 Task: Help me to understand experience management.
Action: Mouse moved to (1183, 88)
Screenshot: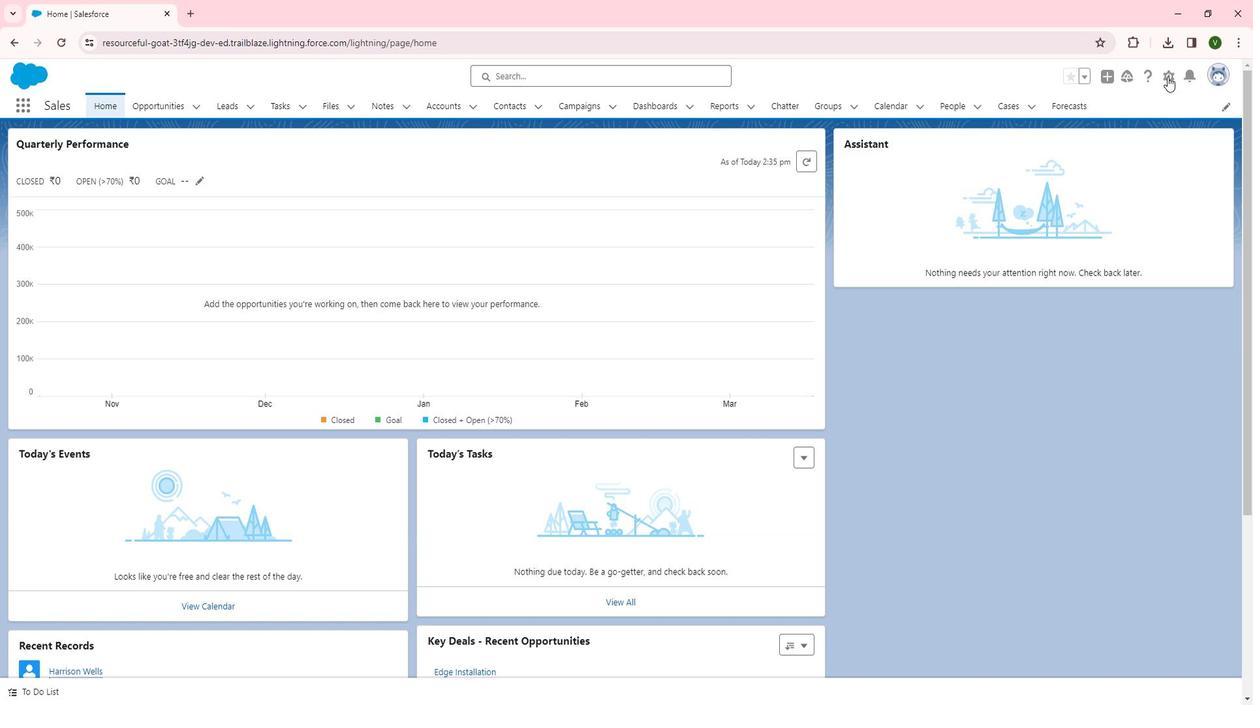 
Action: Mouse pressed left at (1183, 88)
Screenshot: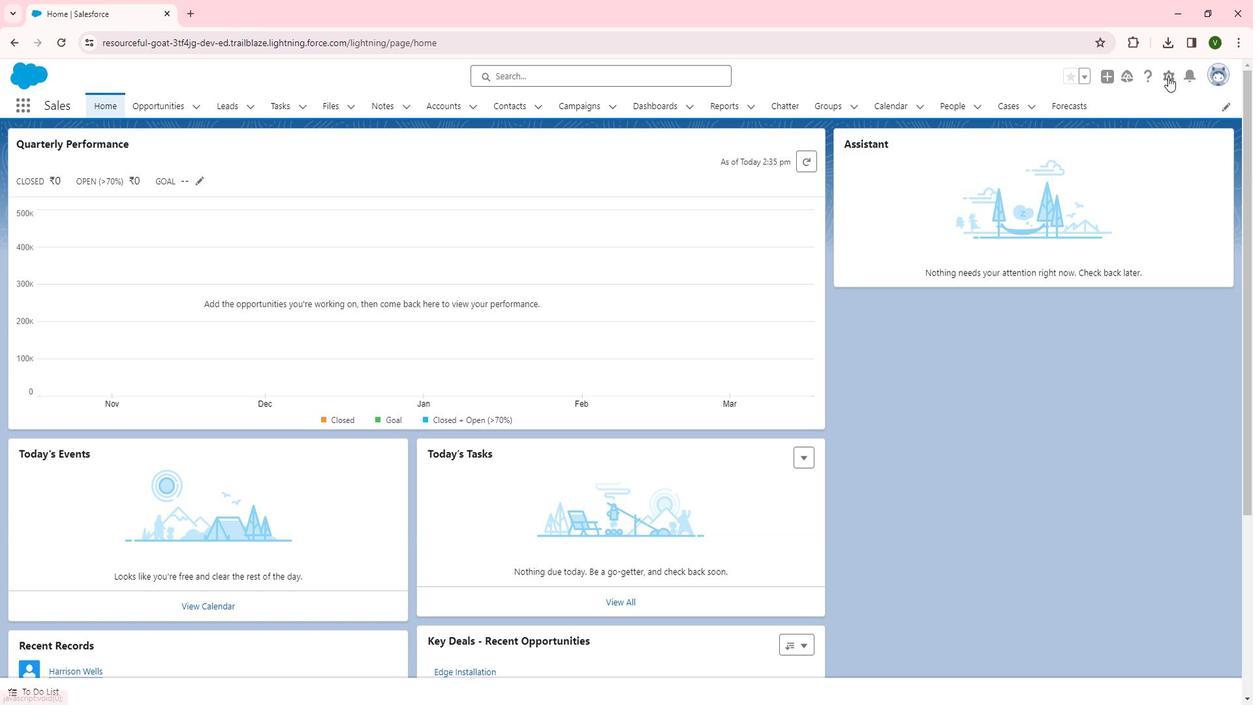 
Action: Mouse moved to (1150, 122)
Screenshot: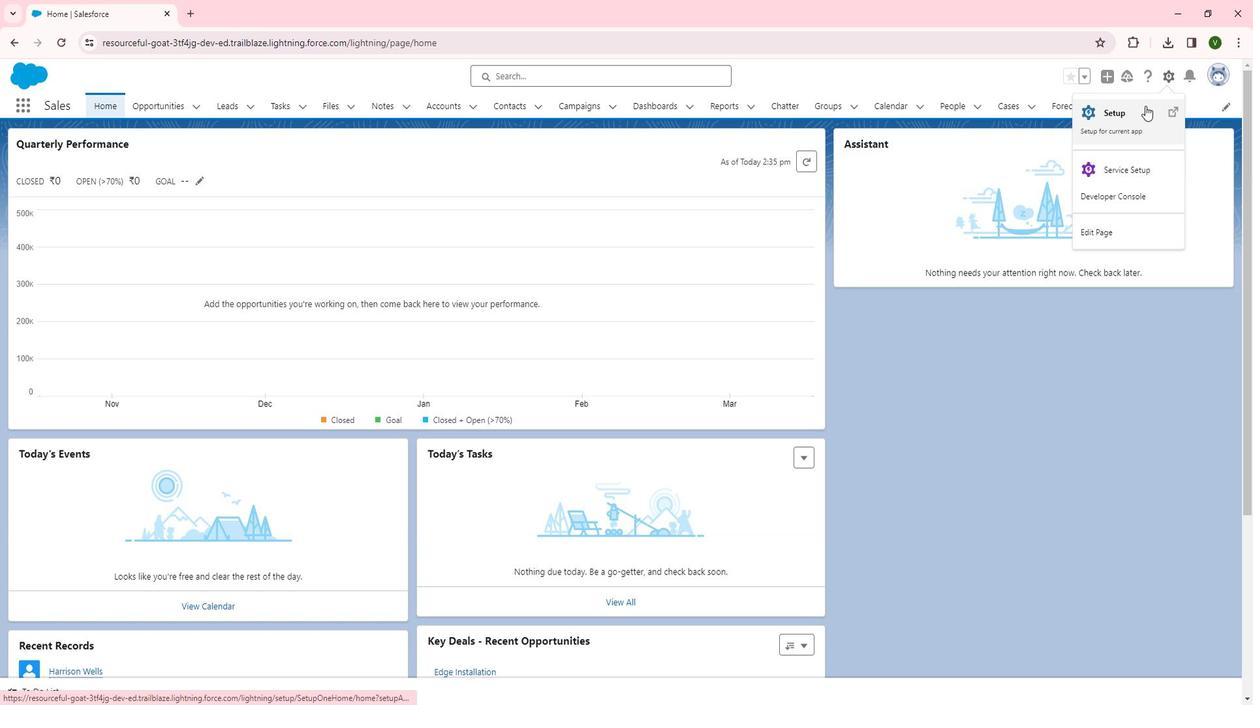 
Action: Mouse pressed left at (1150, 122)
Screenshot: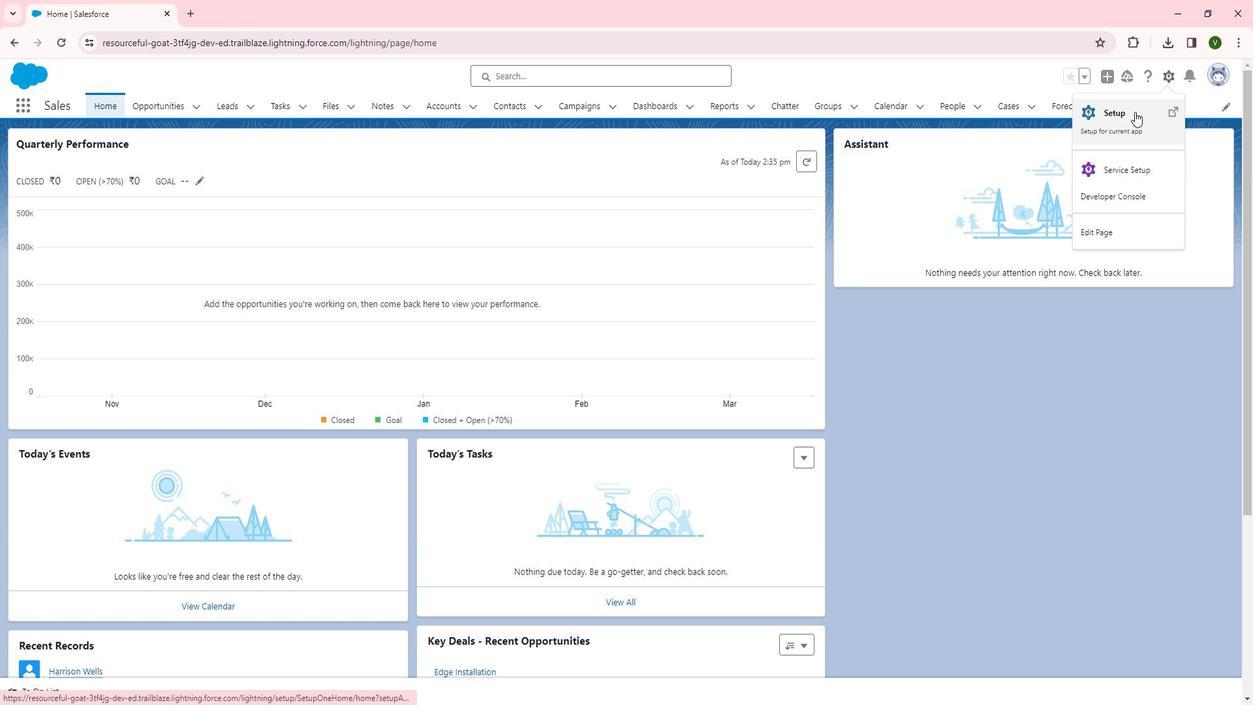 
Action: Mouse moved to (186, 391)
Screenshot: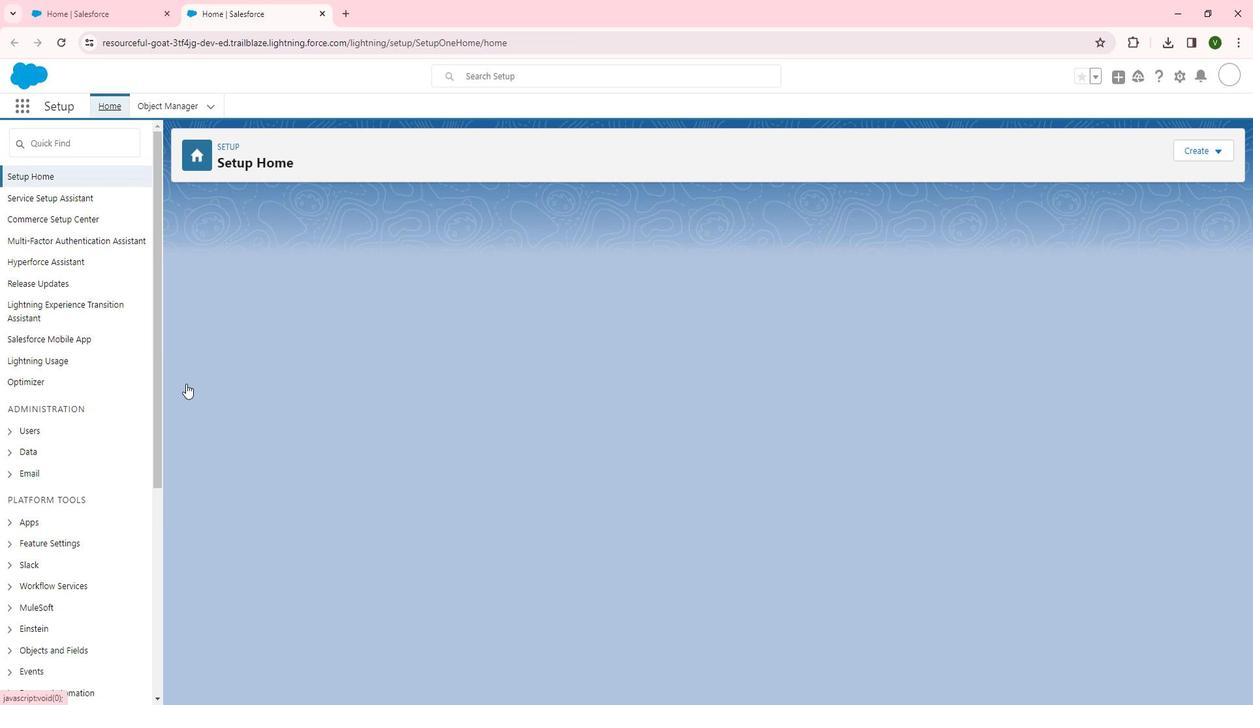
Action: Mouse scrolled (186, 391) with delta (0, 0)
Screenshot: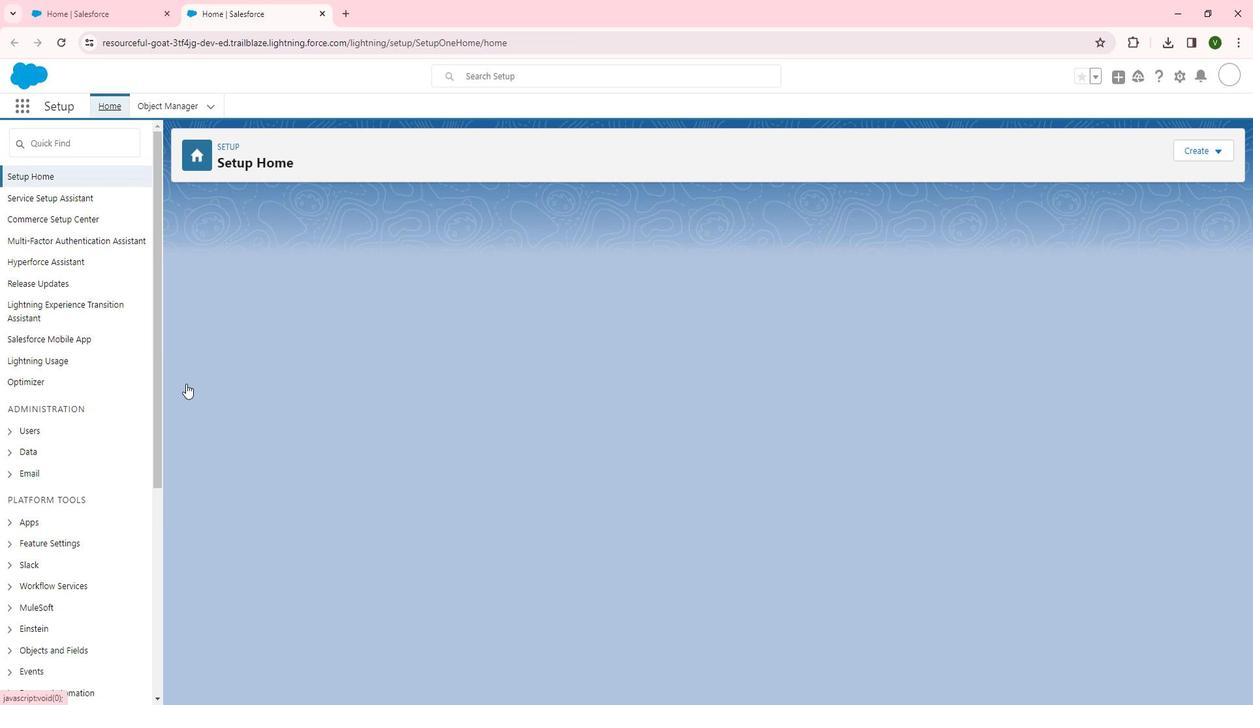 
Action: Mouse moved to (180, 395)
Screenshot: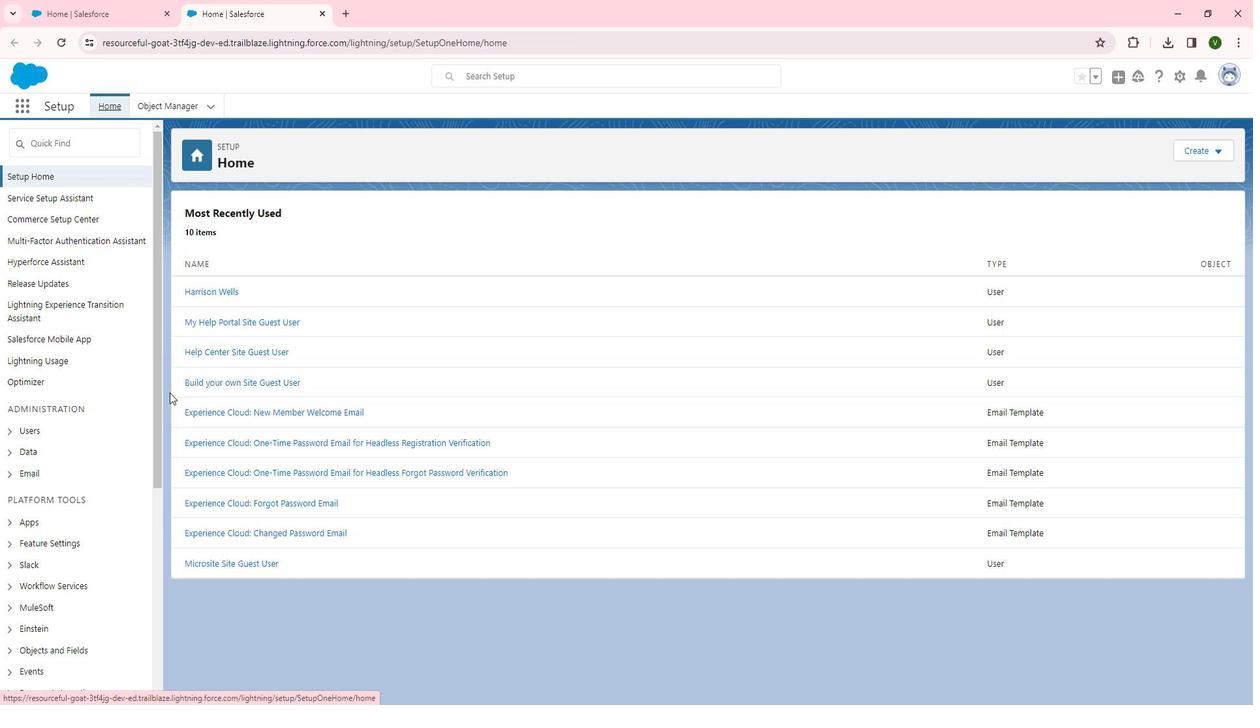 
Action: Mouse scrolled (180, 394) with delta (0, 0)
Screenshot: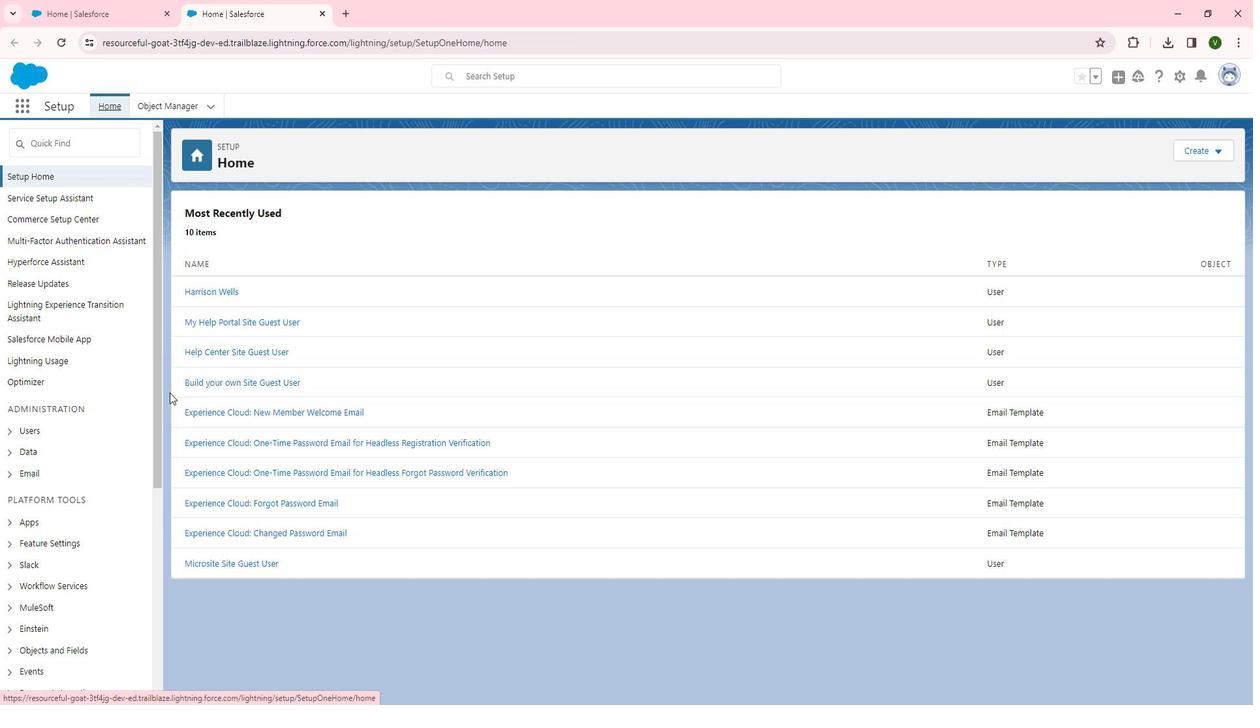 
Action: Mouse moved to (176, 397)
Screenshot: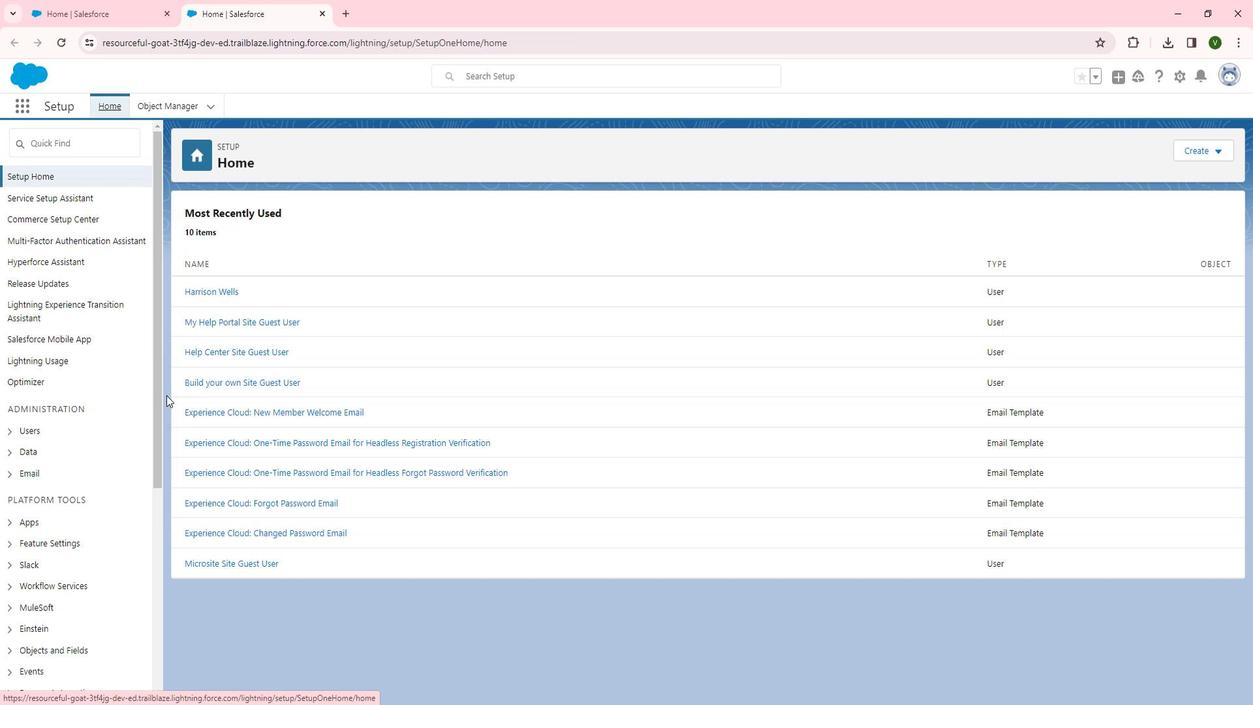 
Action: Mouse scrolled (176, 396) with delta (0, 0)
Screenshot: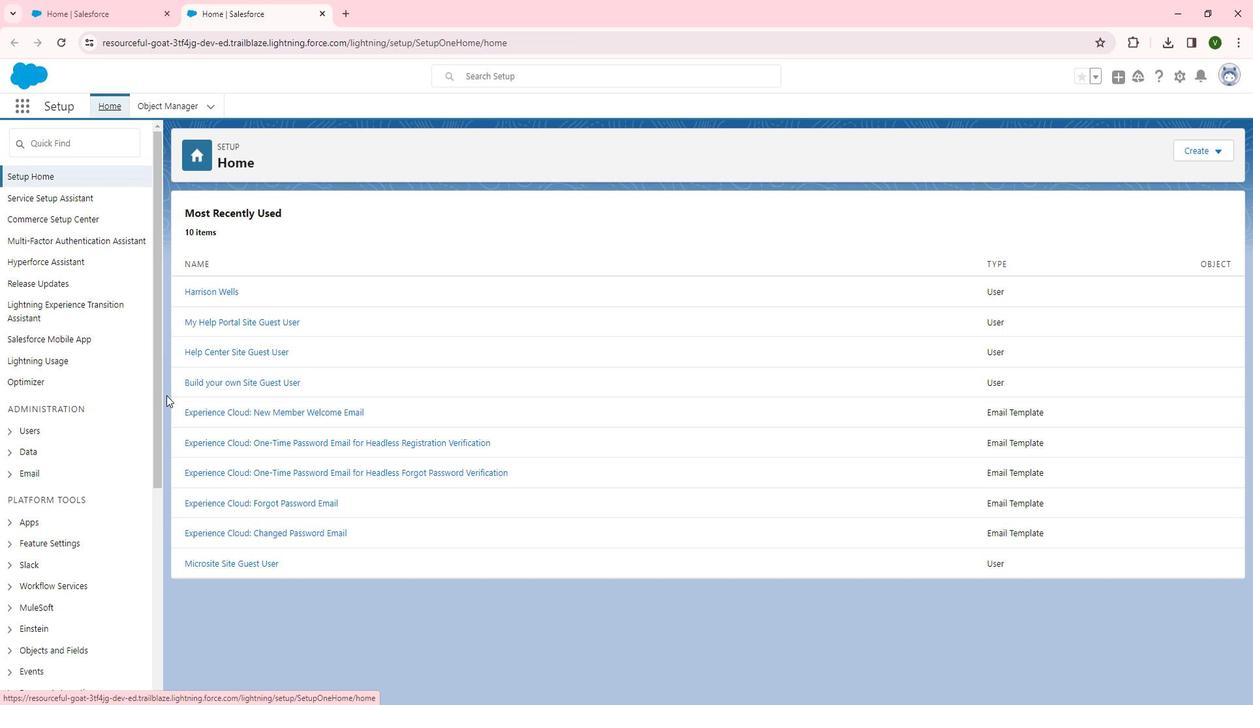 
Action: Mouse moved to (102, 439)
Screenshot: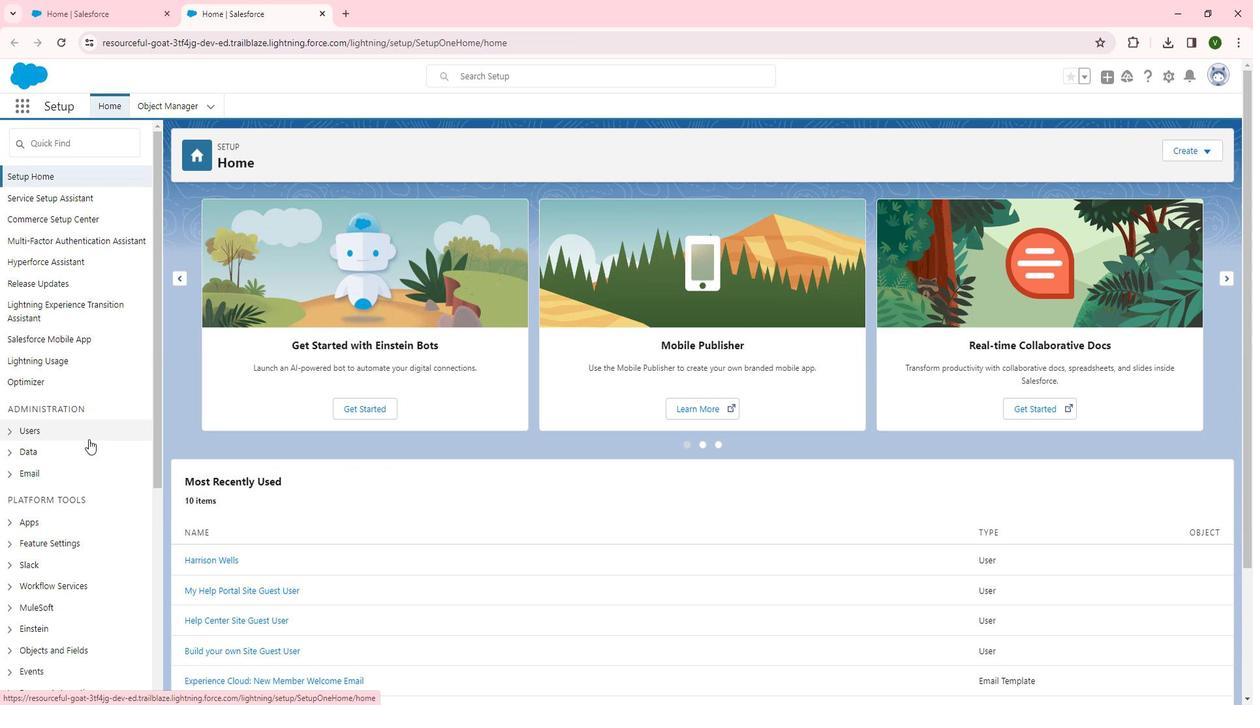 
Action: Mouse scrolled (102, 438) with delta (0, 0)
Screenshot: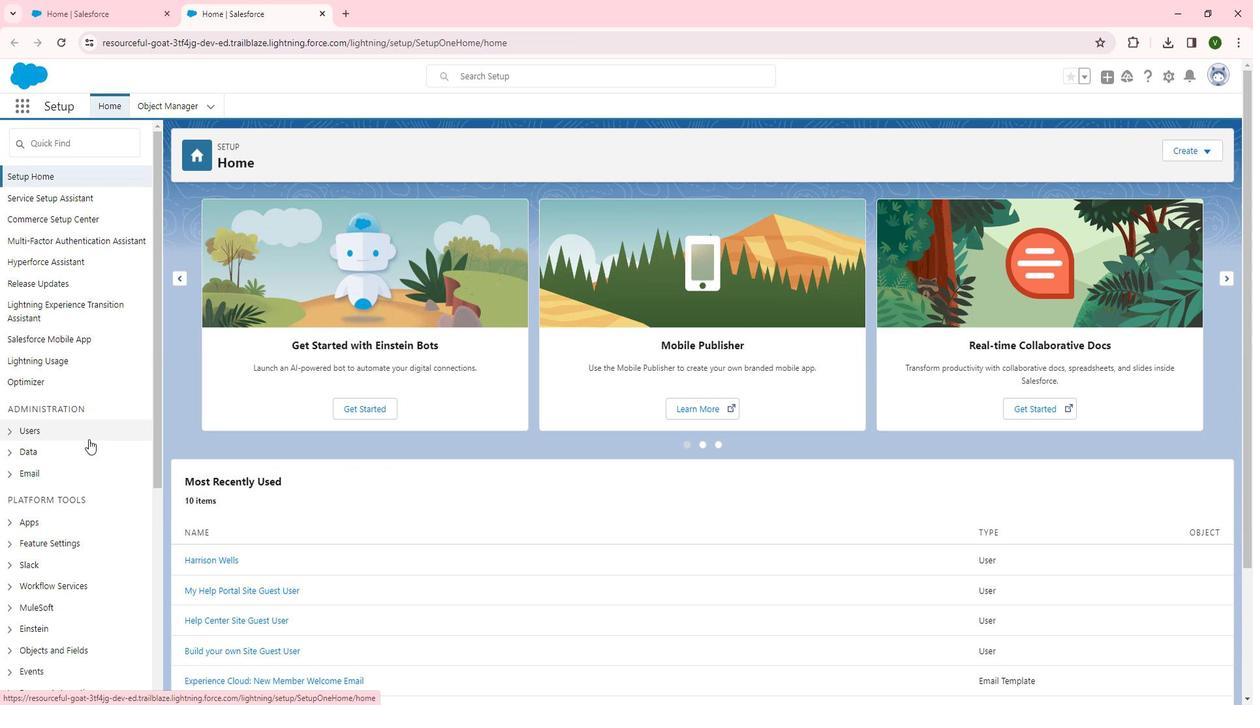 
Action: Mouse scrolled (102, 438) with delta (0, 0)
Screenshot: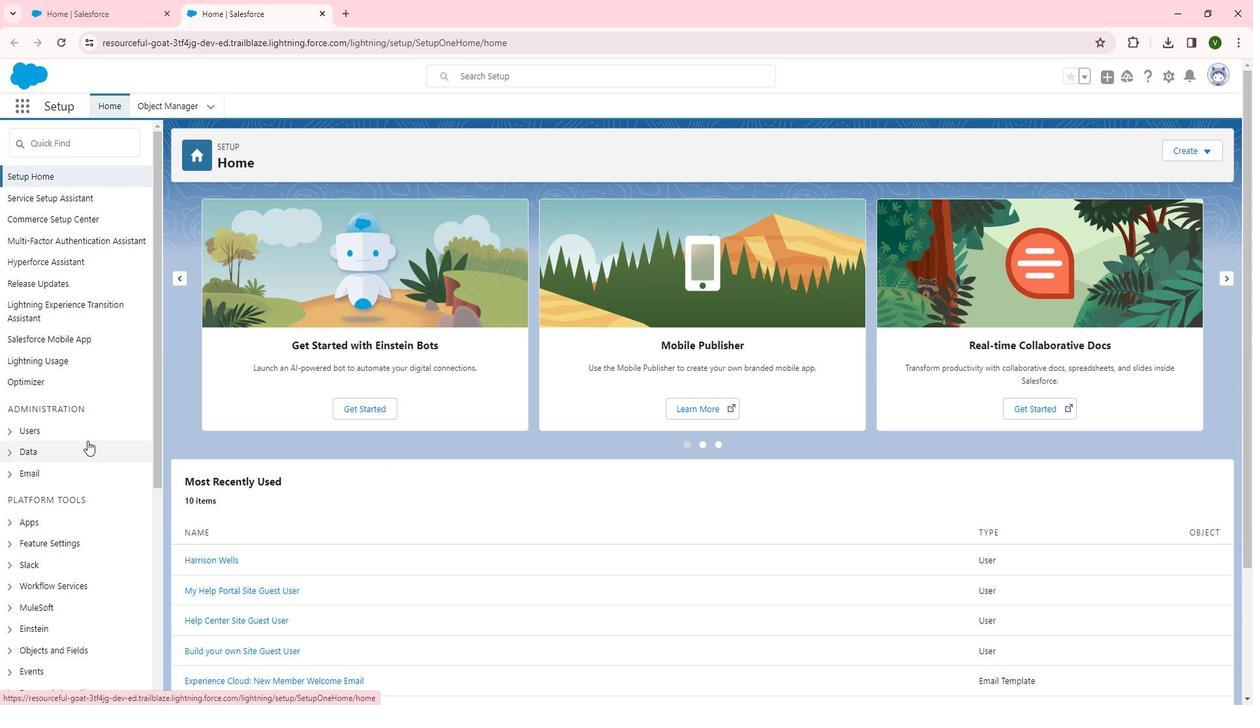 
Action: Mouse moved to (102, 439)
Screenshot: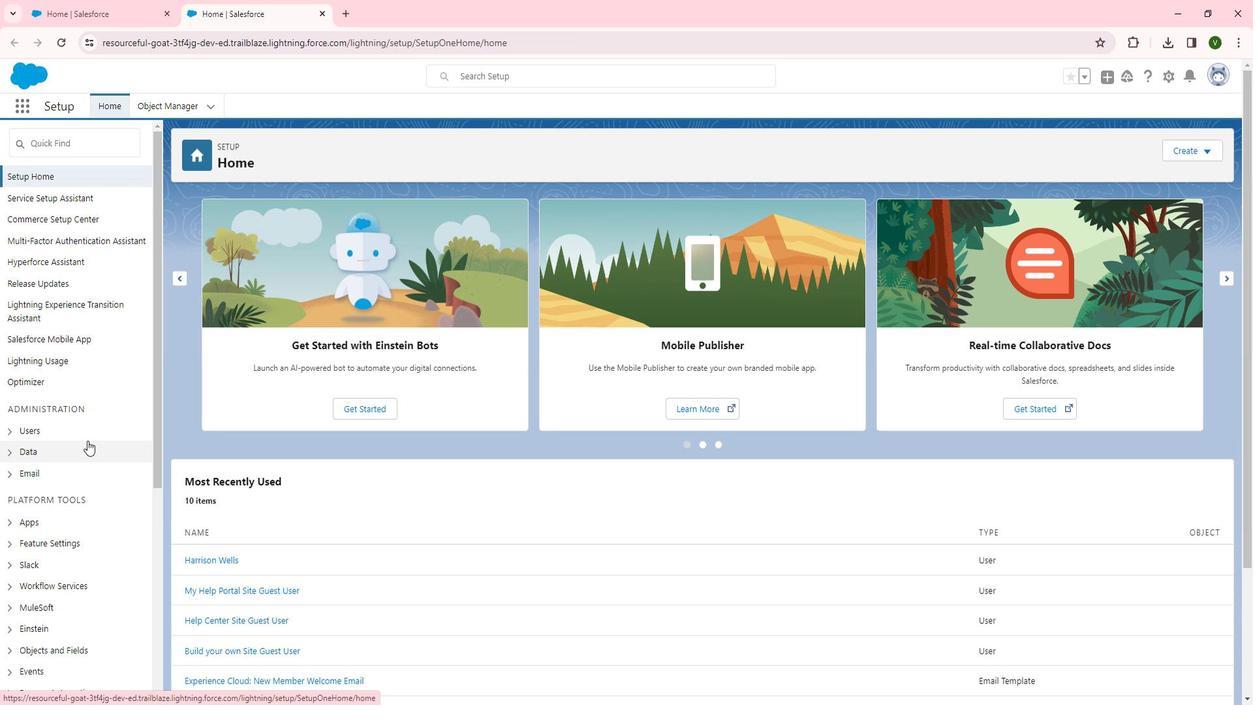 
Action: Mouse scrolled (102, 439) with delta (0, 0)
Screenshot: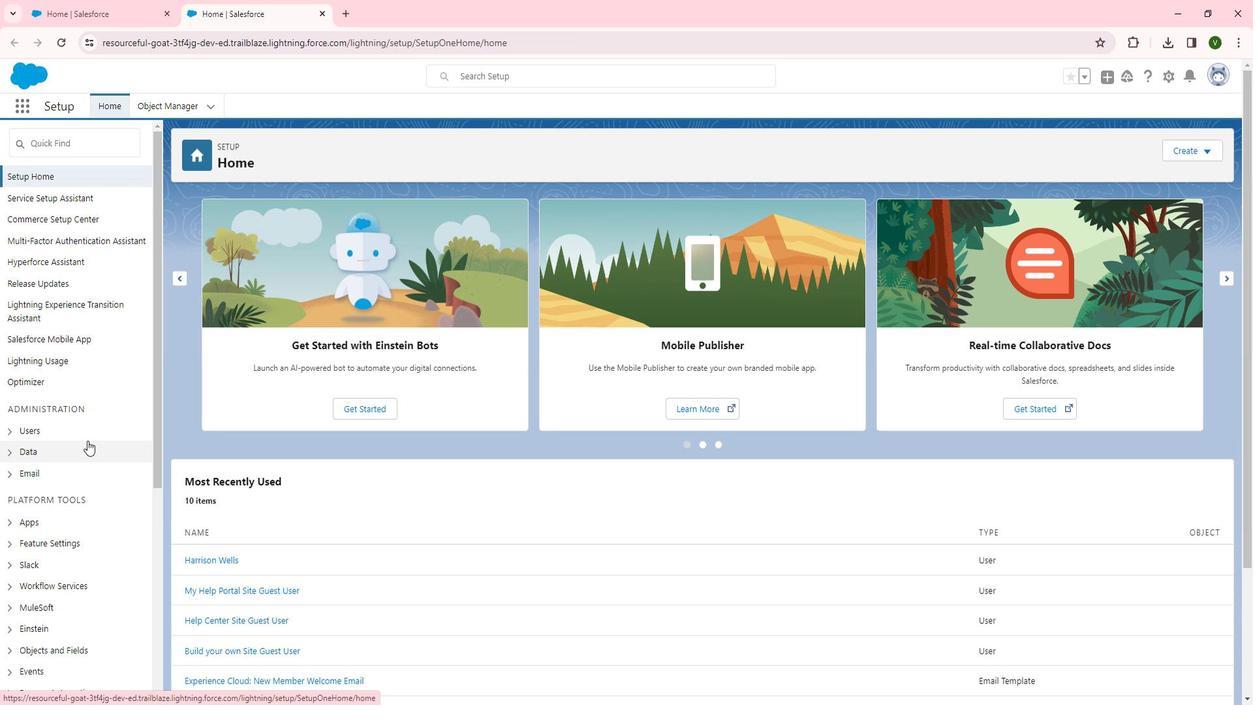 
Action: Mouse moved to (66, 344)
Screenshot: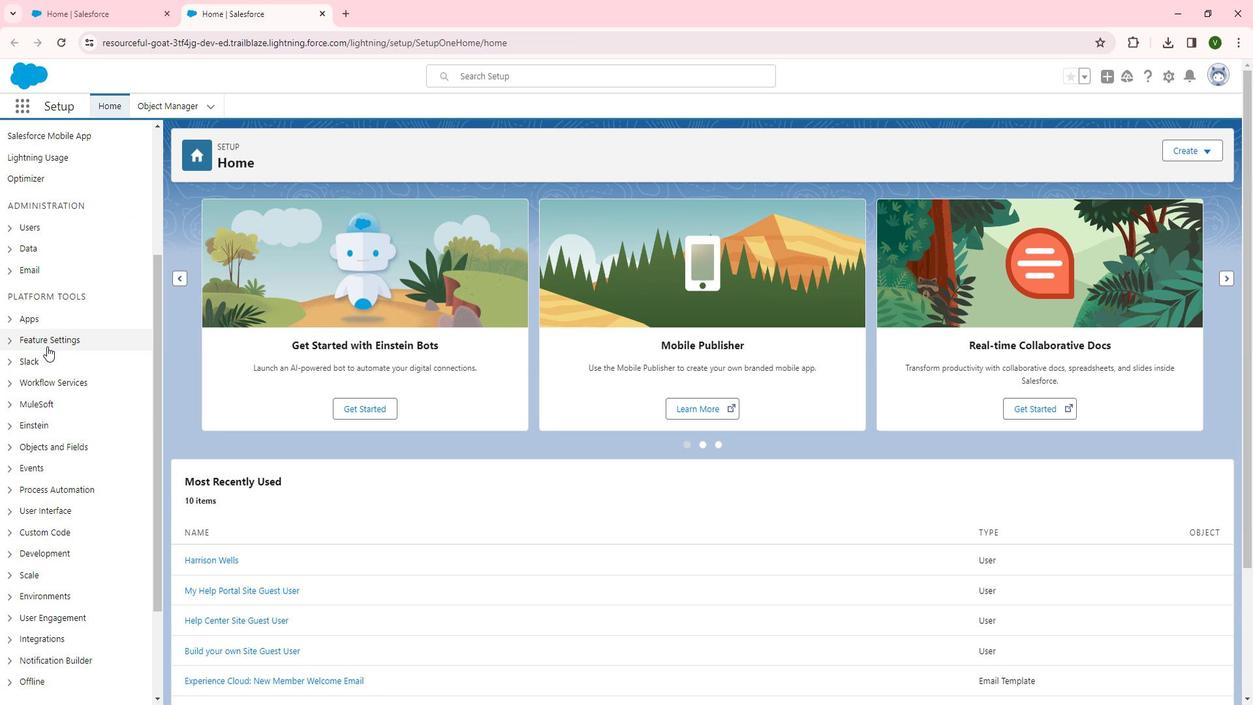 
Action: Mouse pressed left at (66, 344)
Screenshot: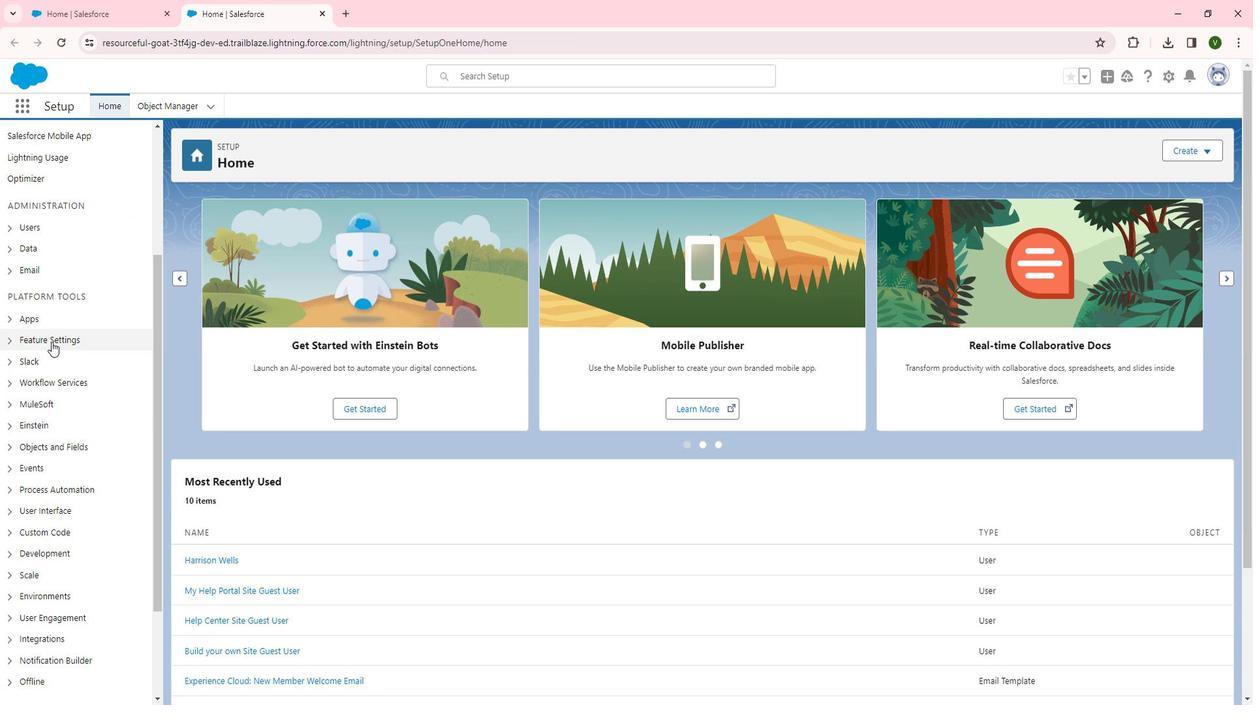 
Action: Mouse moved to (92, 449)
Screenshot: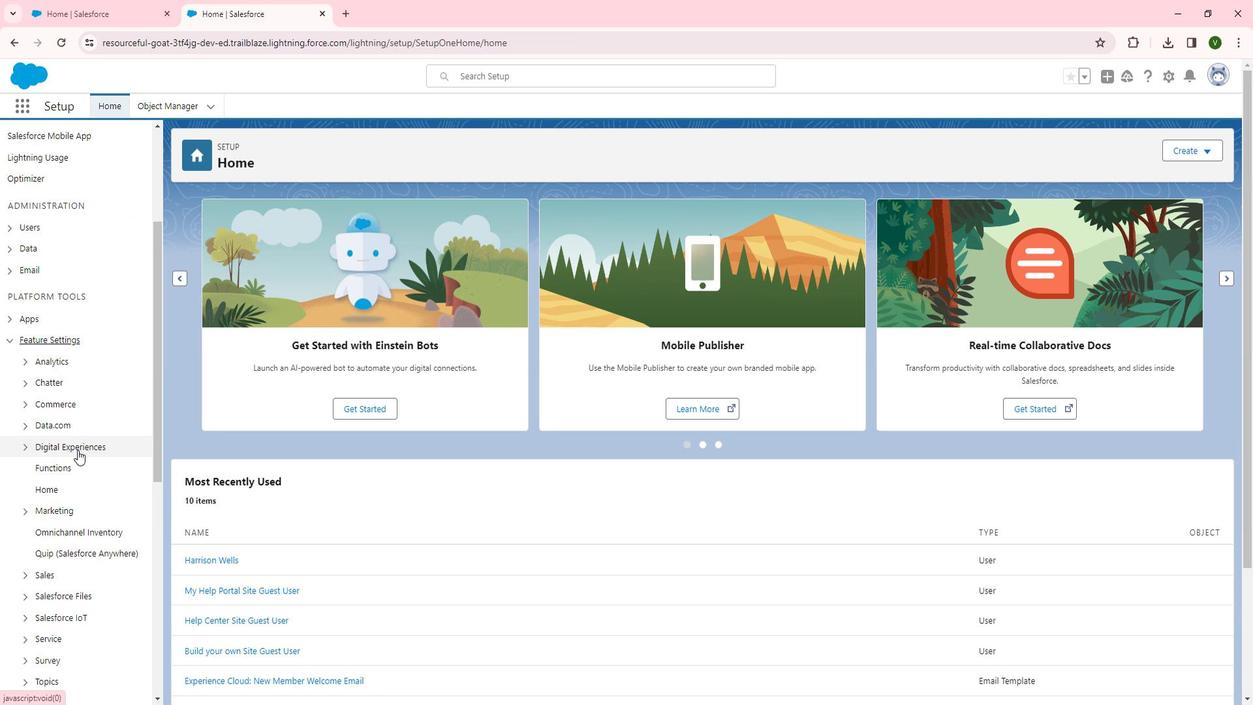 
Action: Mouse pressed left at (92, 449)
Screenshot: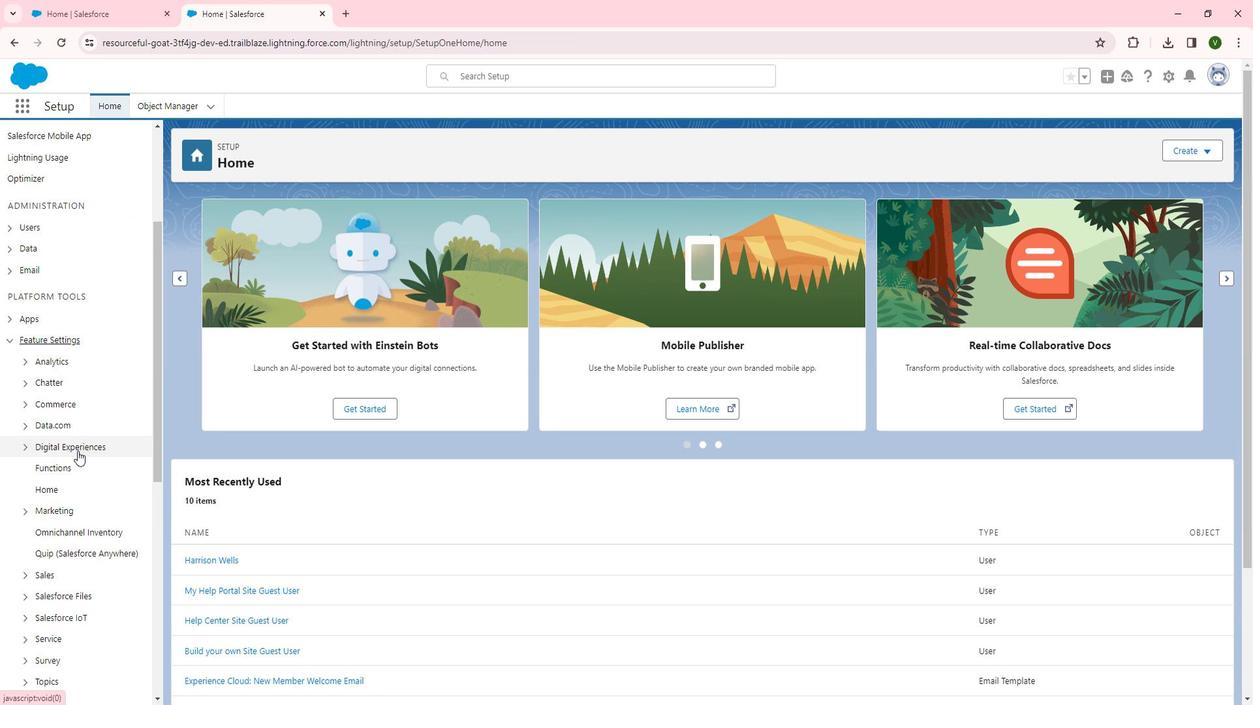 
Action: Mouse moved to (94, 449)
Screenshot: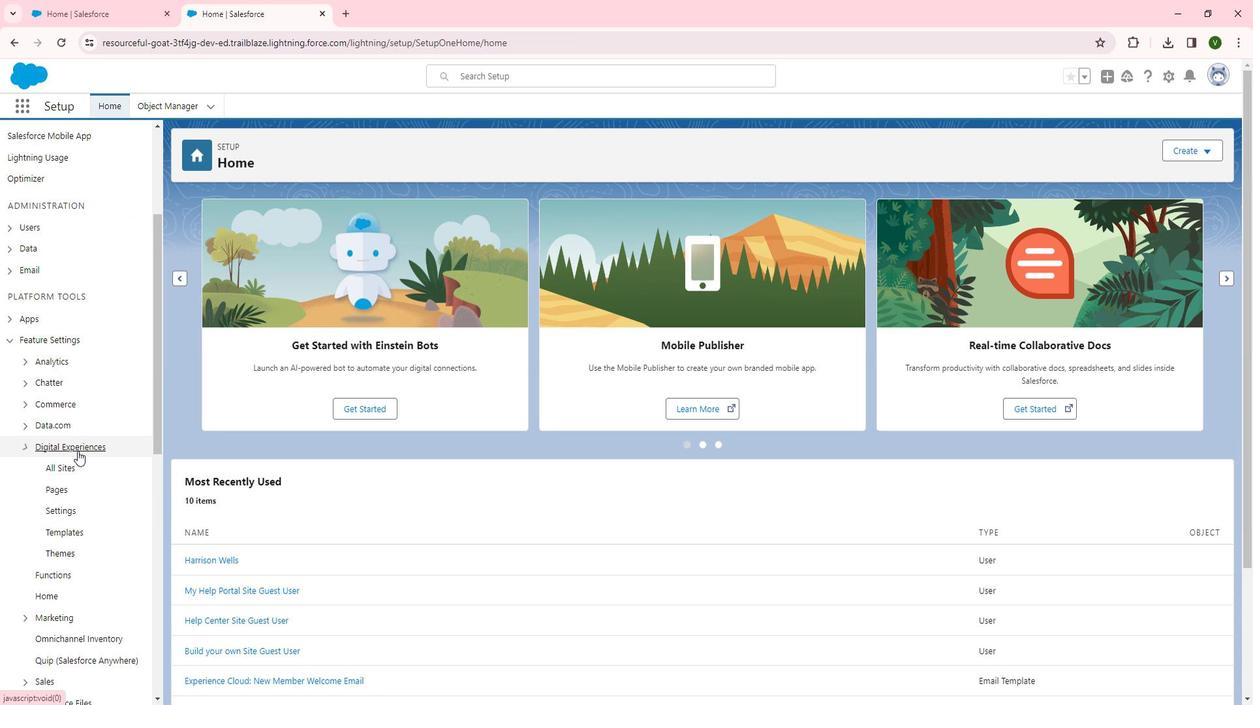 
Action: Mouse scrolled (94, 448) with delta (0, 0)
Screenshot: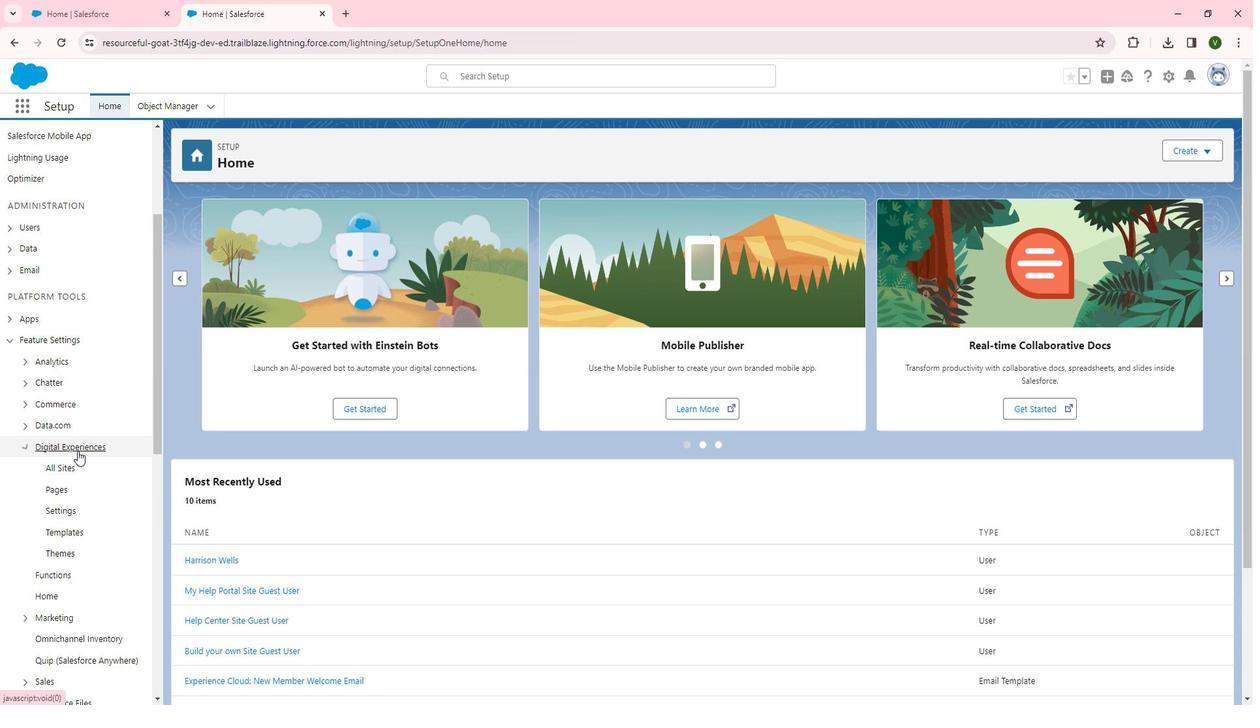 
Action: Mouse scrolled (94, 448) with delta (0, 0)
Screenshot: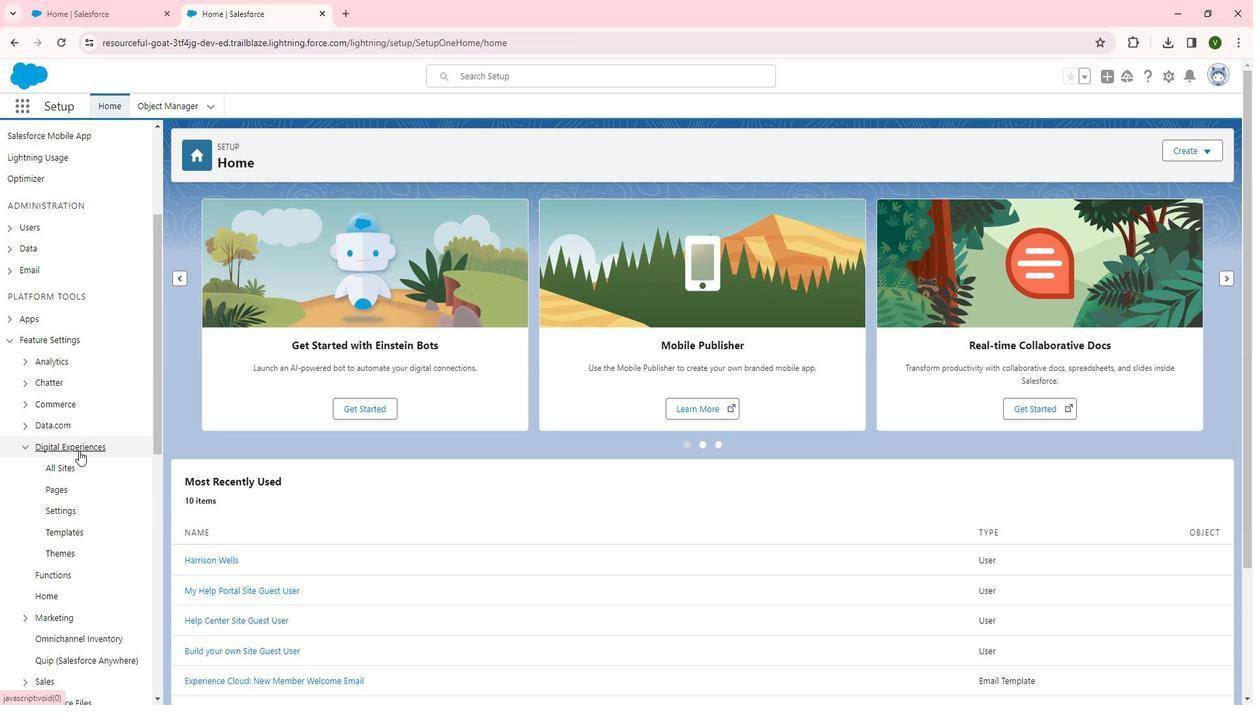 
Action: Mouse moved to (82, 332)
Screenshot: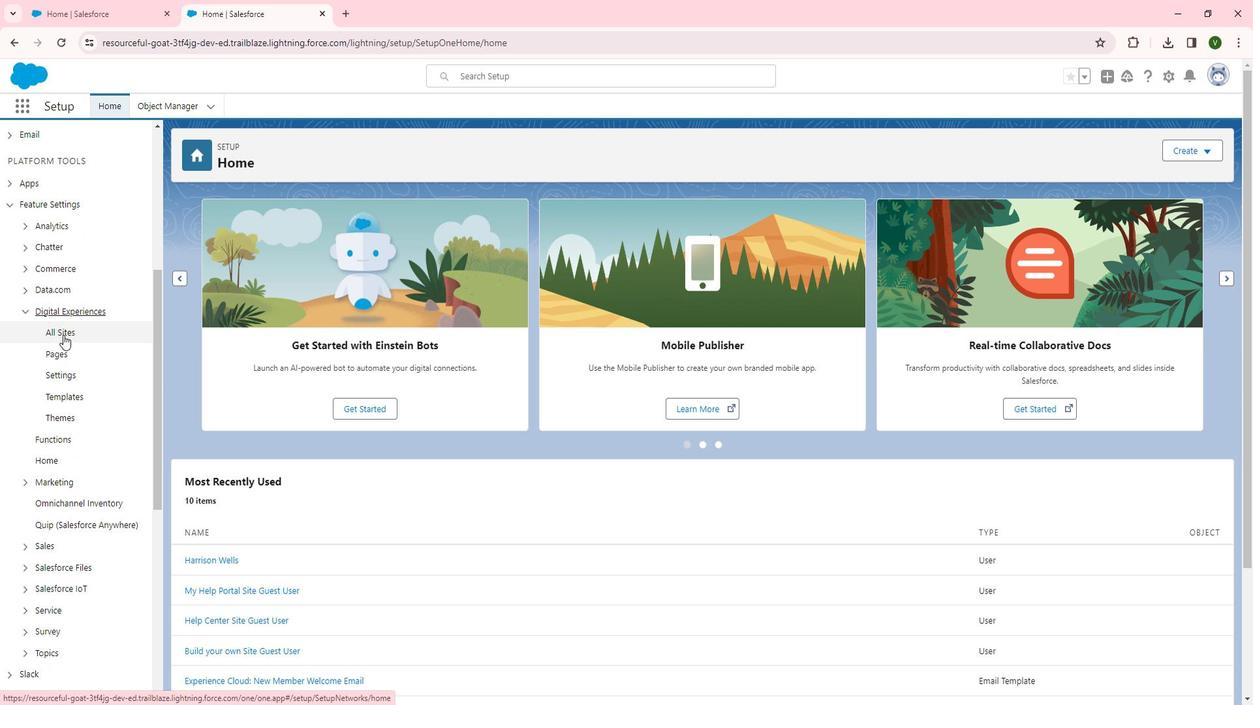 
Action: Mouse pressed left at (82, 332)
Screenshot: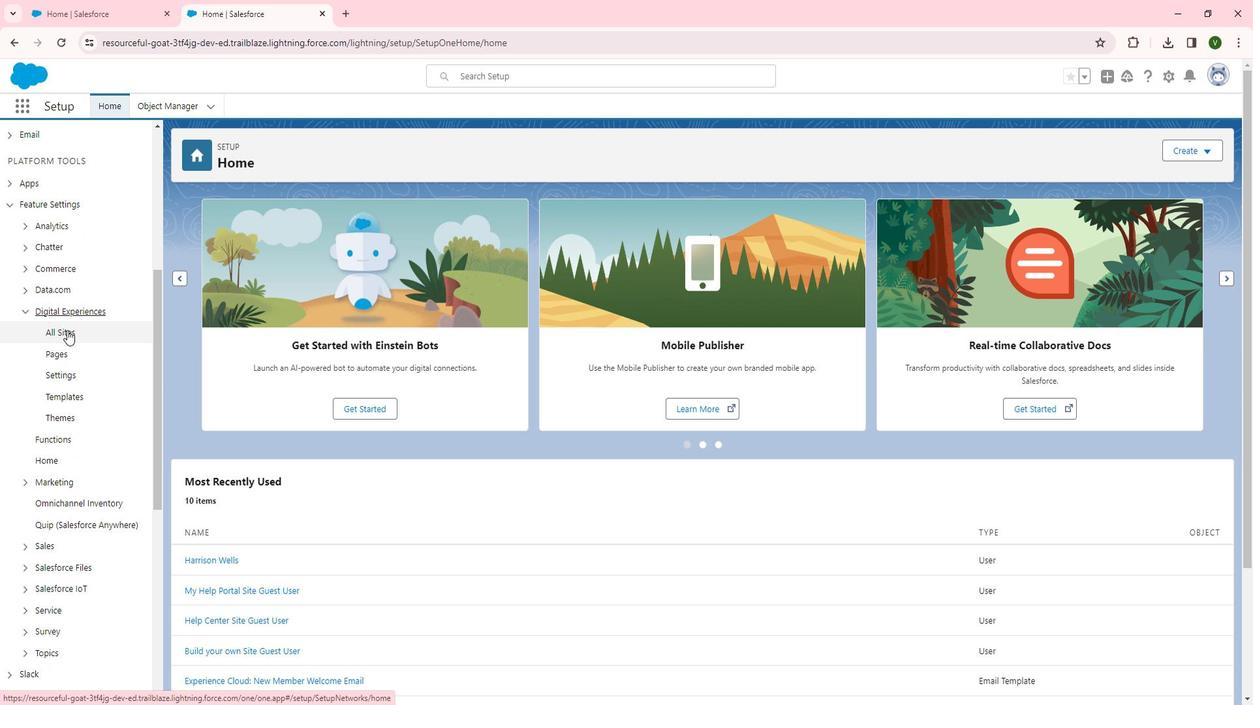 
Action: Mouse moved to (219, 358)
Screenshot: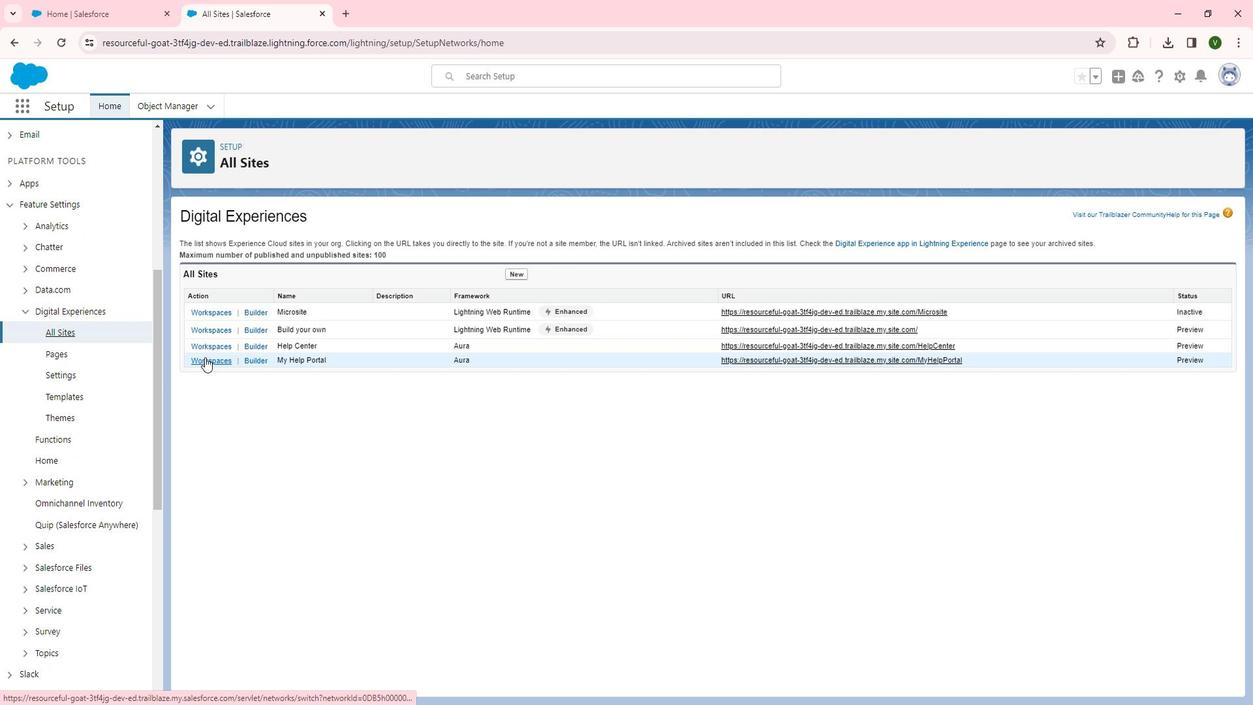 
Action: Mouse pressed left at (219, 358)
Screenshot: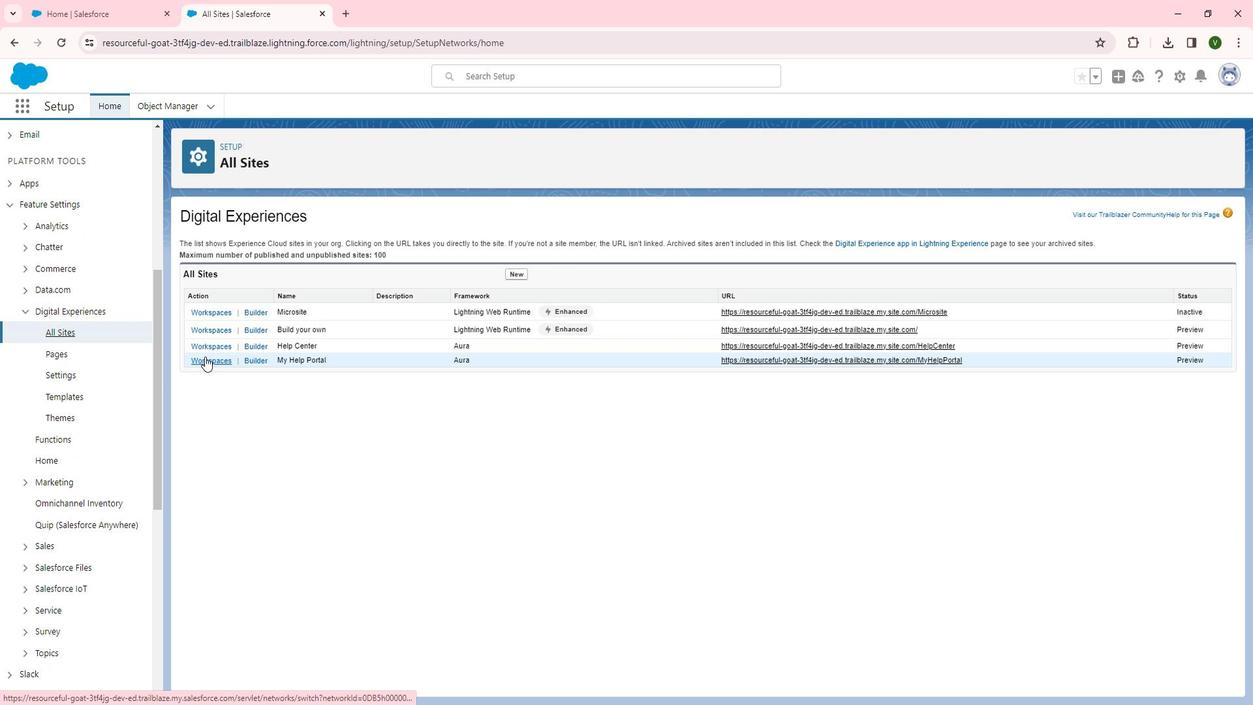 
Action: Mouse moved to (704, 370)
Screenshot: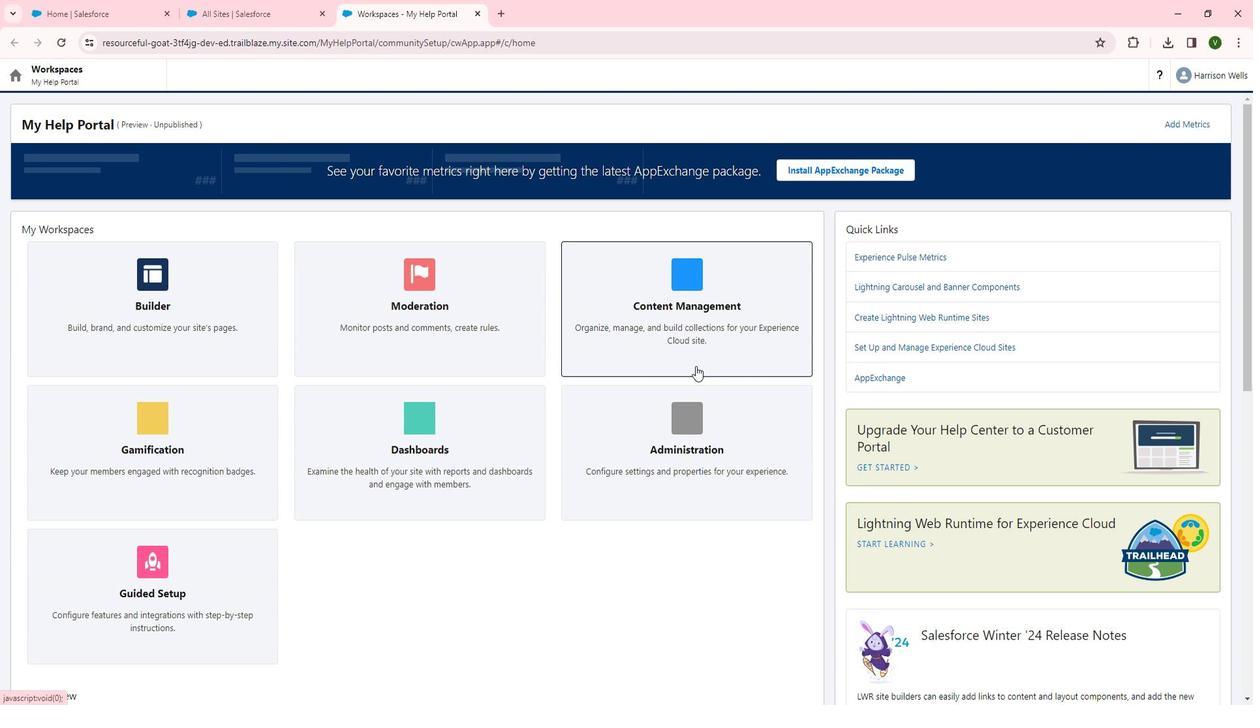
Action: Mouse scrolled (704, 370) with delta (0, 0)
Screenshot: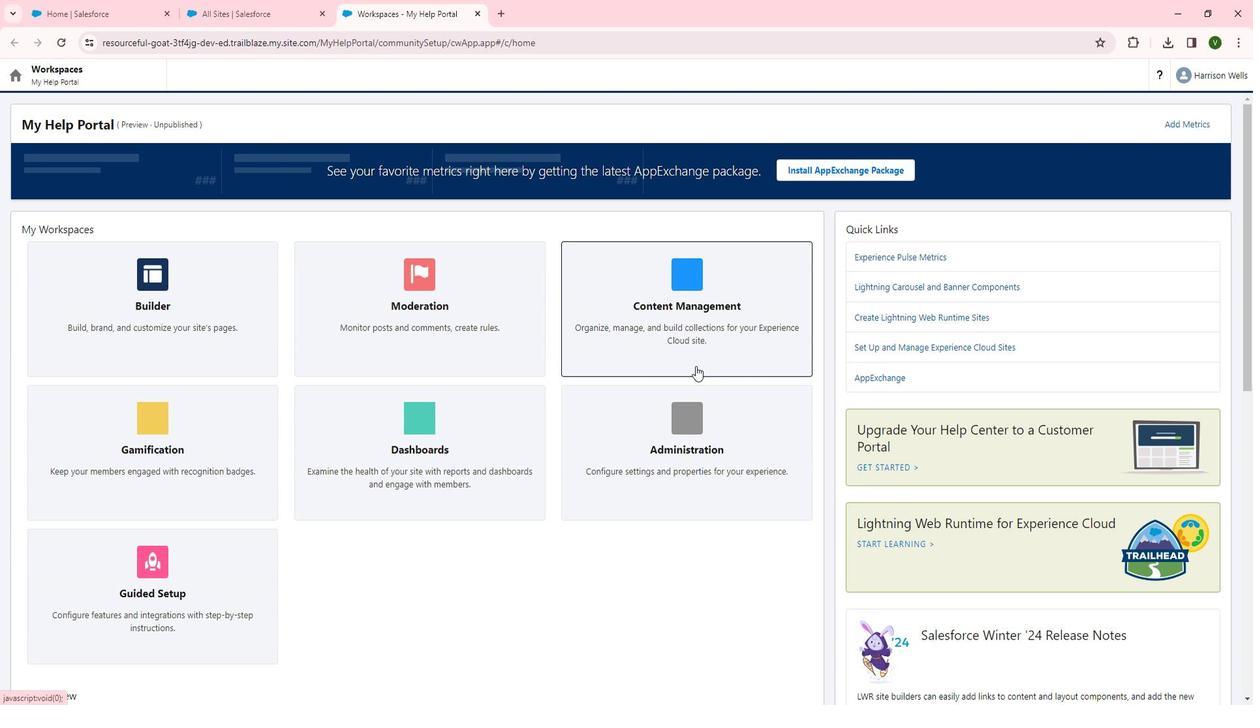 
Action: Mouse scrolled (704, 370) with delta (0, 0)
Screenshot: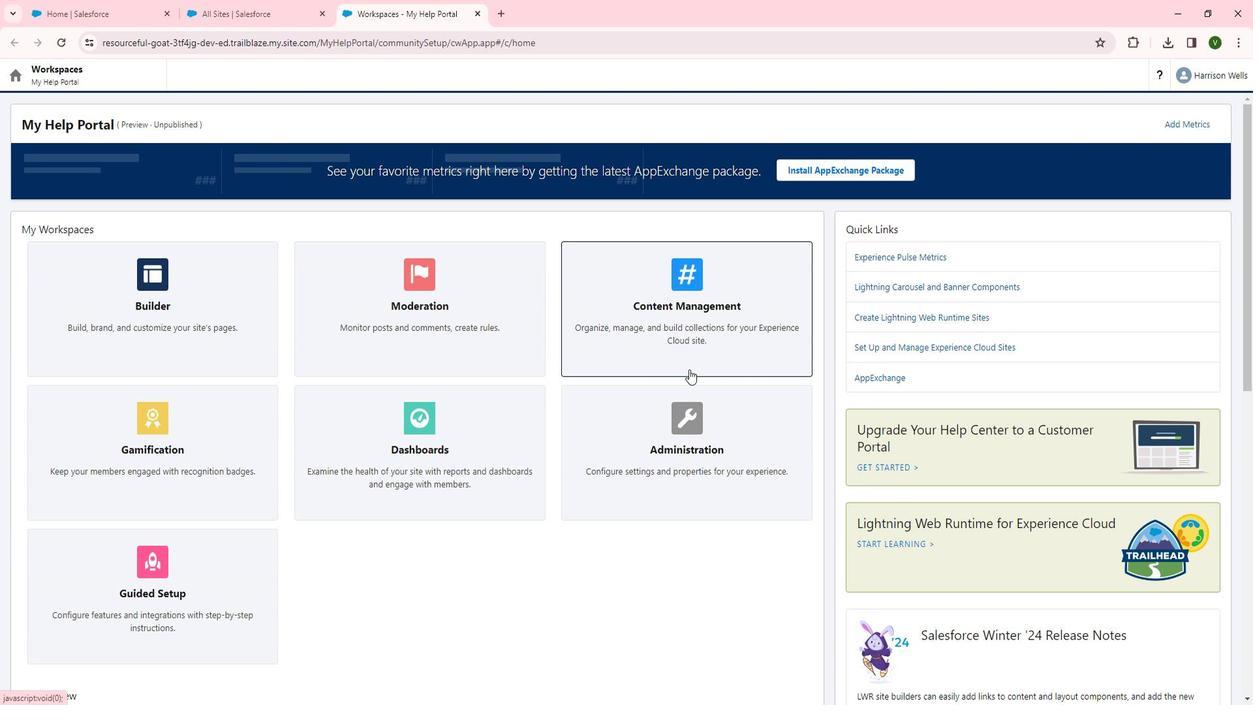 
Action: Mouse scrolled (704, 370) with delta (0, 0)
Screenshot: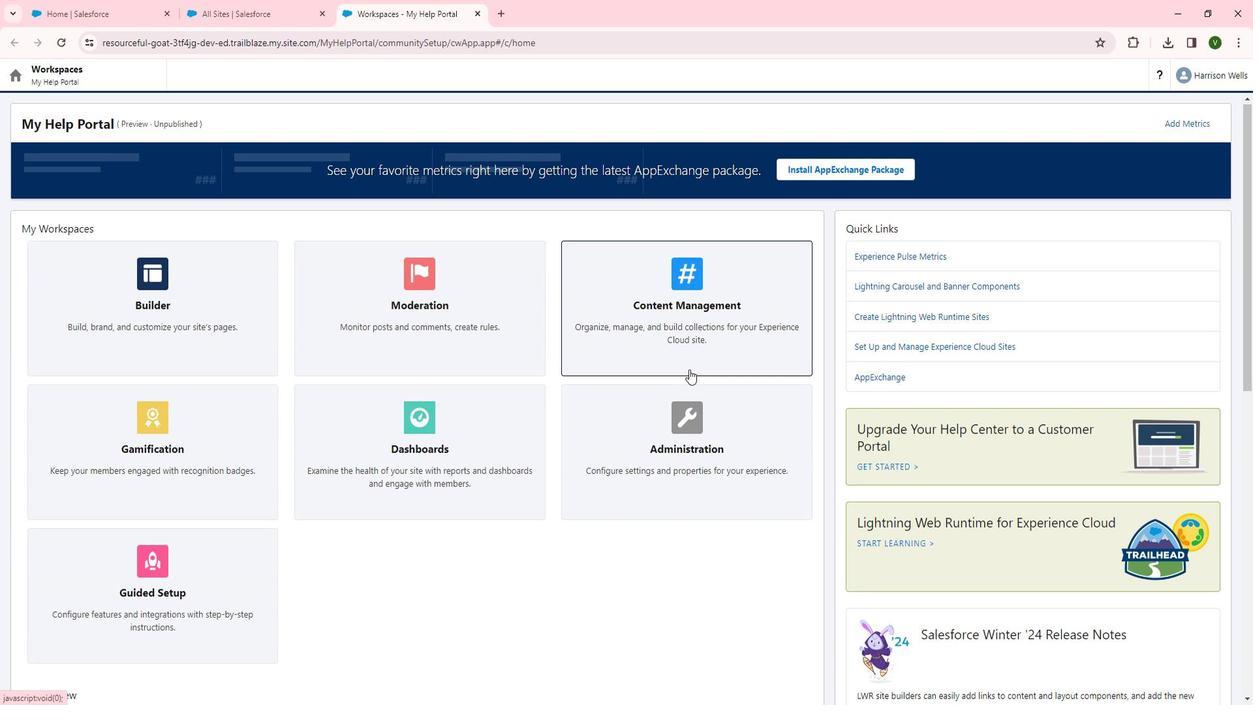 
Action: Mouse scrolled (704, 370) with delta (0, 0)
Screenshot: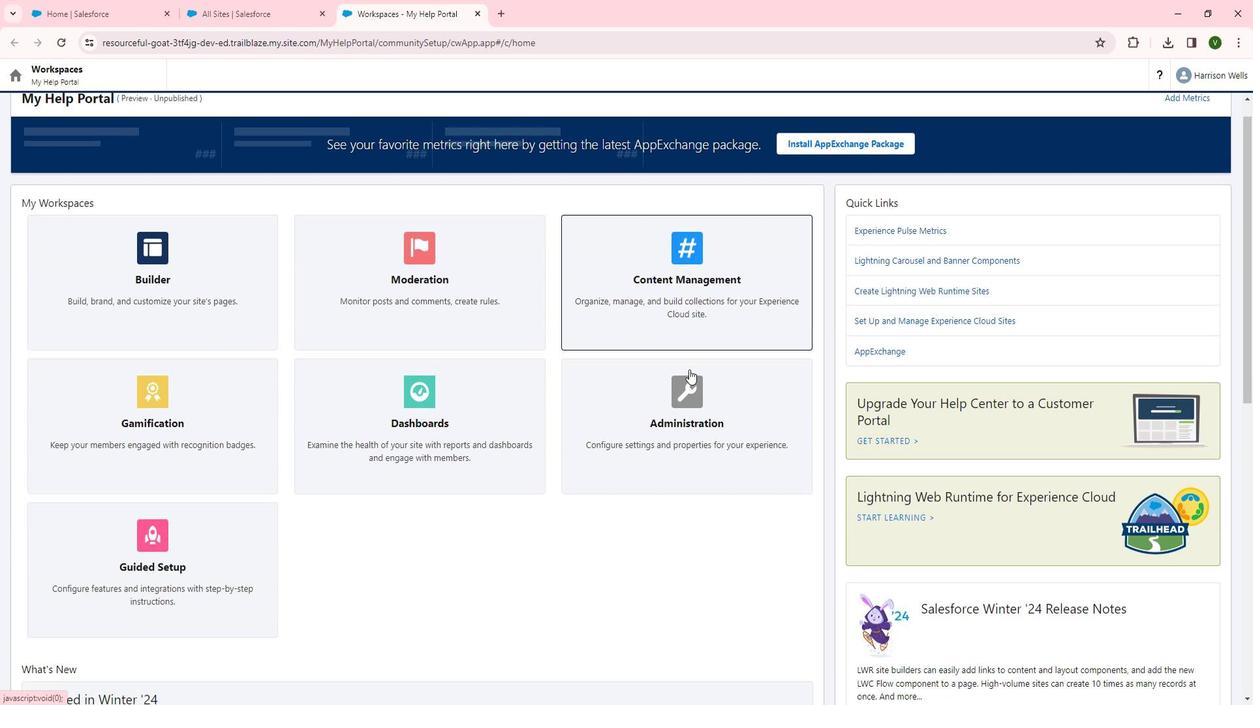
Action: Mouse scrolled (704, 370) with delta (0, 0)
Screenshot: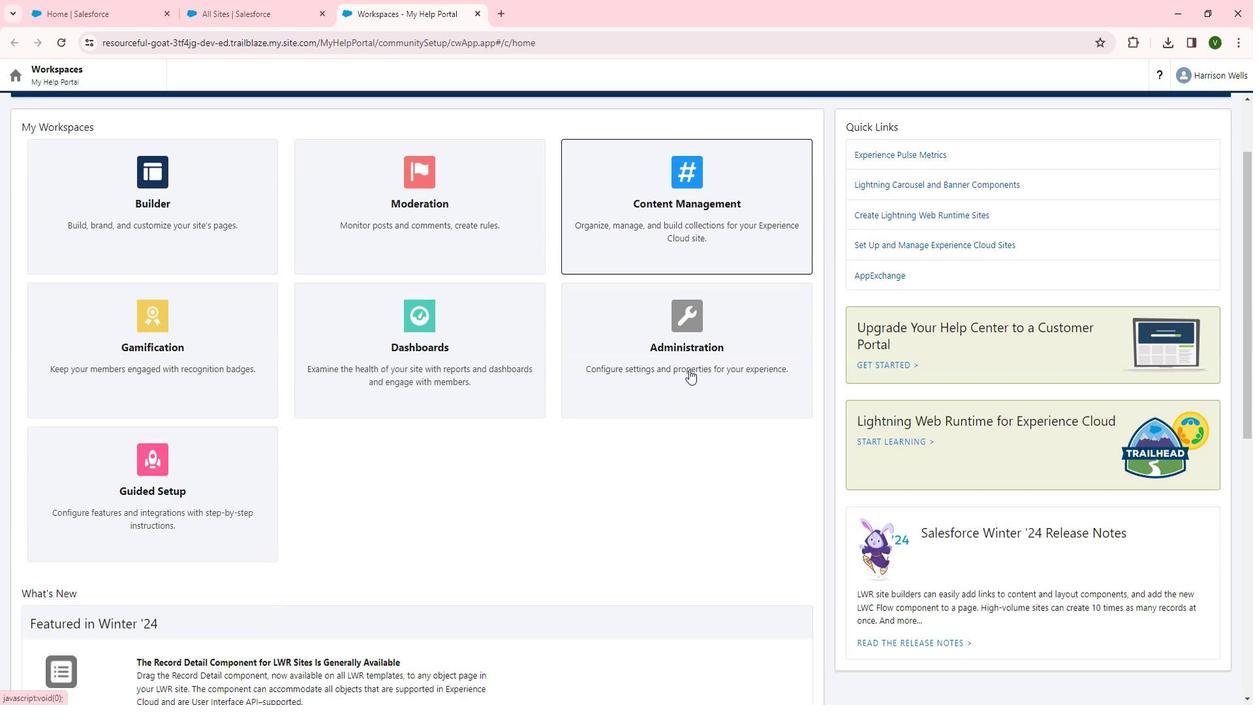 
Action: Mouse scrolled (704, 370) with delta (0, 0)
Screenshot: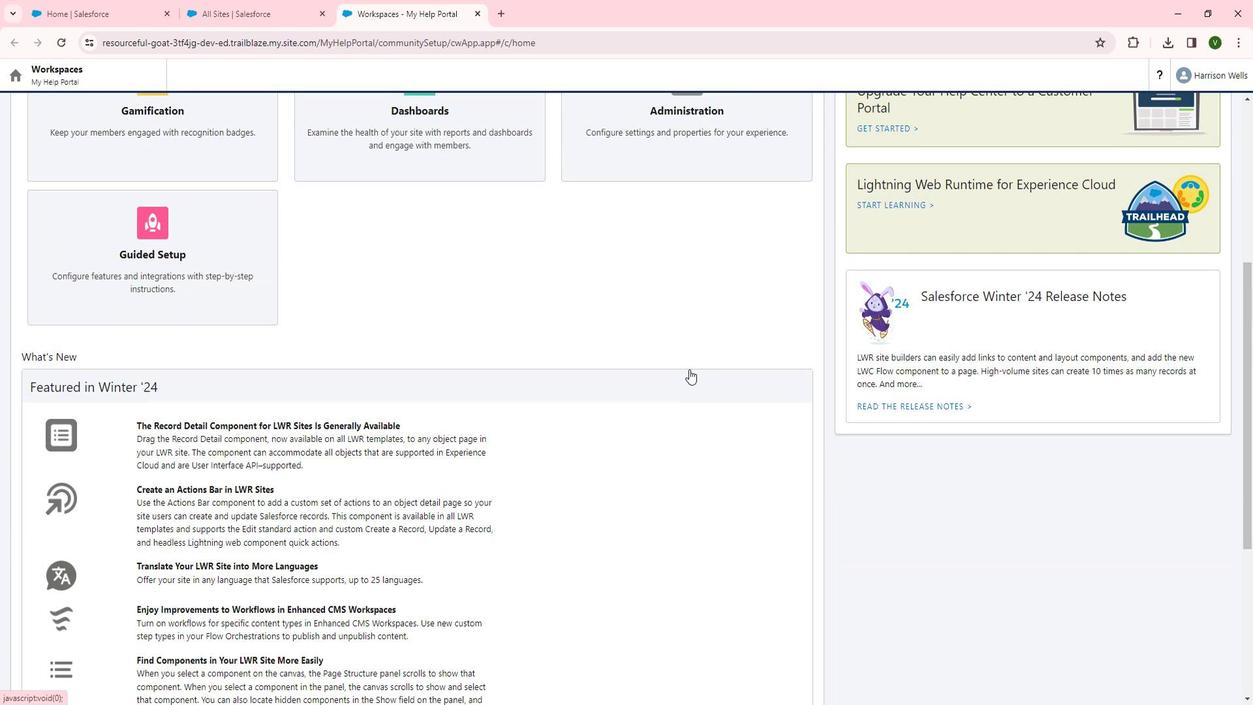 
Action: Mouse scrolled (704, 370) with delta (0, 0)
Screenshot: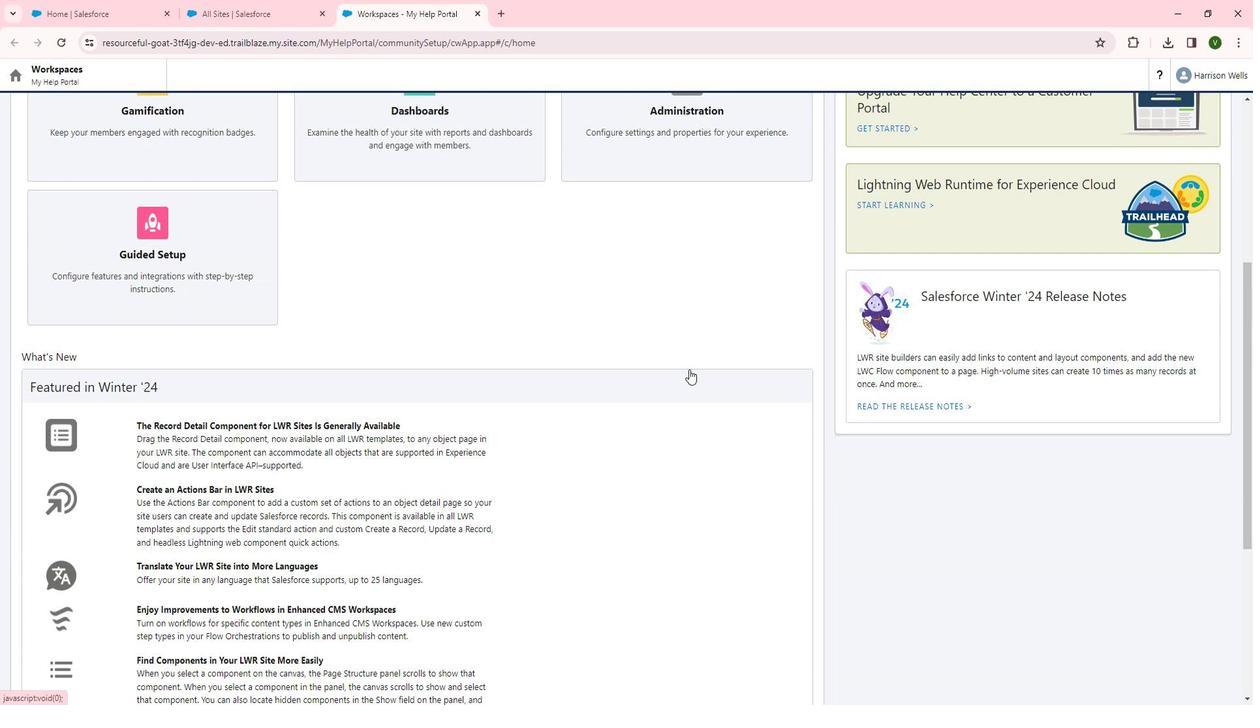 
Action: Mouse scrolled (704, 370) with delta (0, 0)
Screenshot: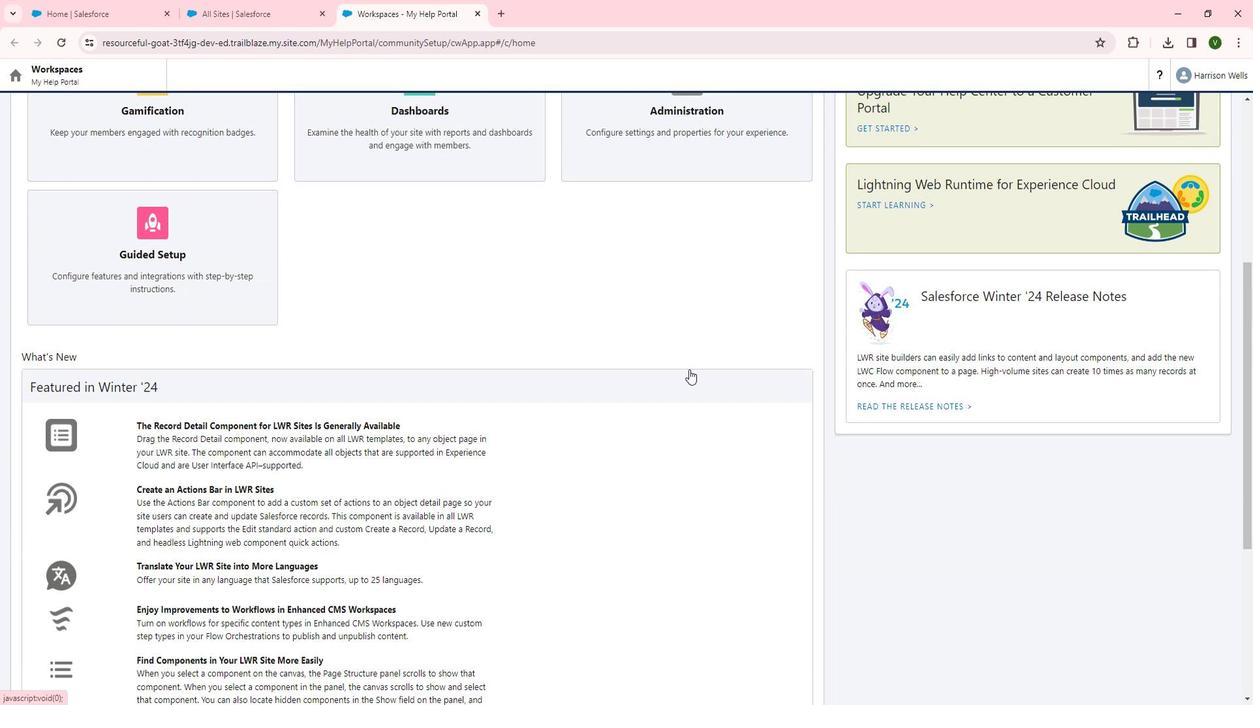 
Action: Mouse scrolled (704, 370) with delta (0, 0)
Screenshot: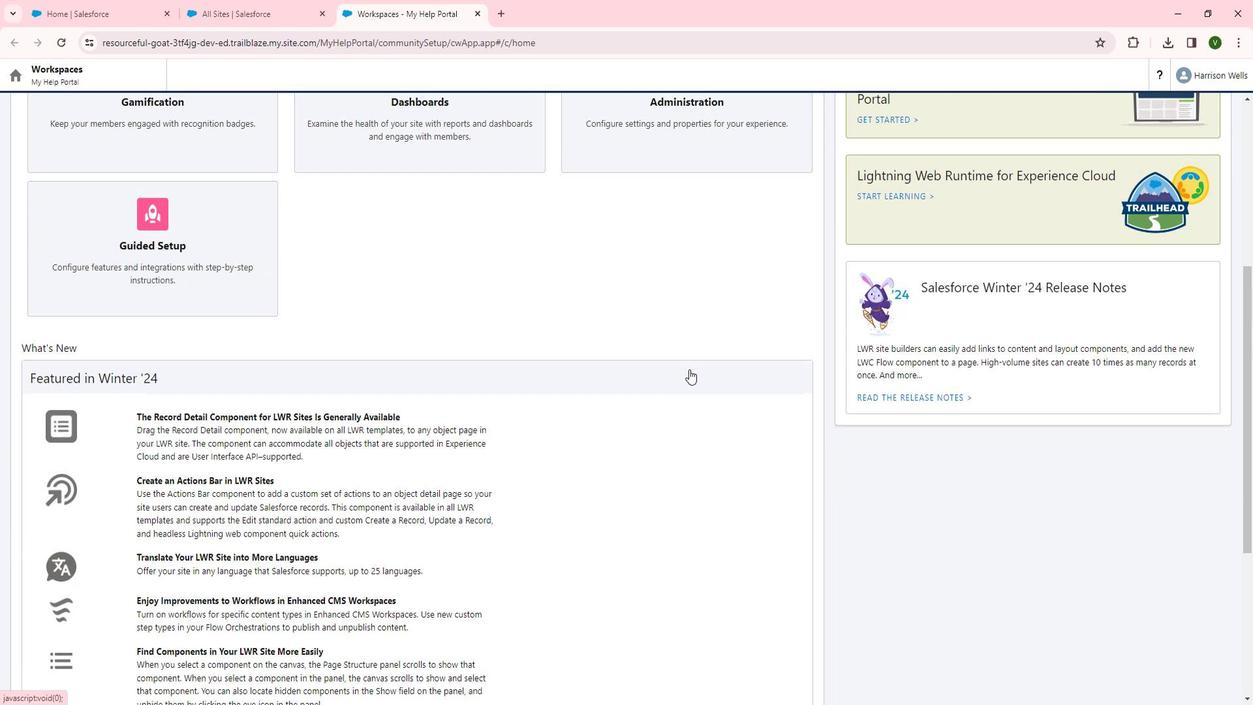 
Action: Mouse moved to (677, 392)
Screenshot: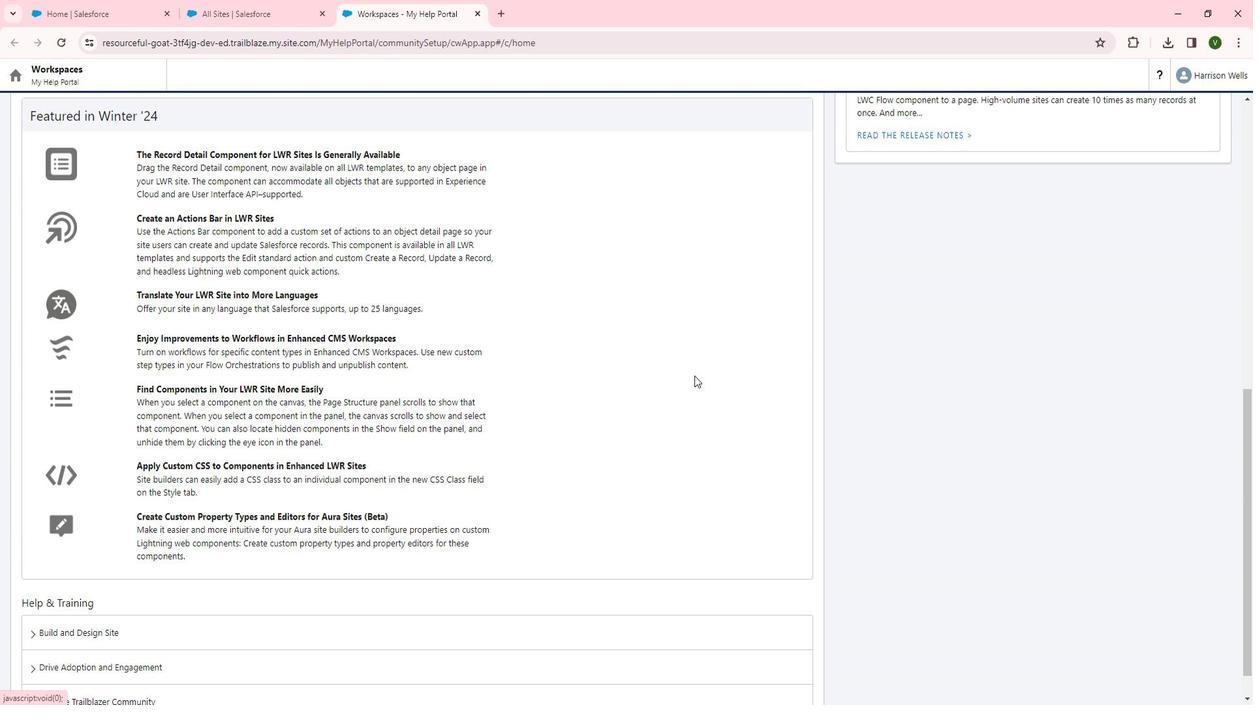 
Action: Mouse scrolled (677, 392) with delta (0, 0)
Screenshot: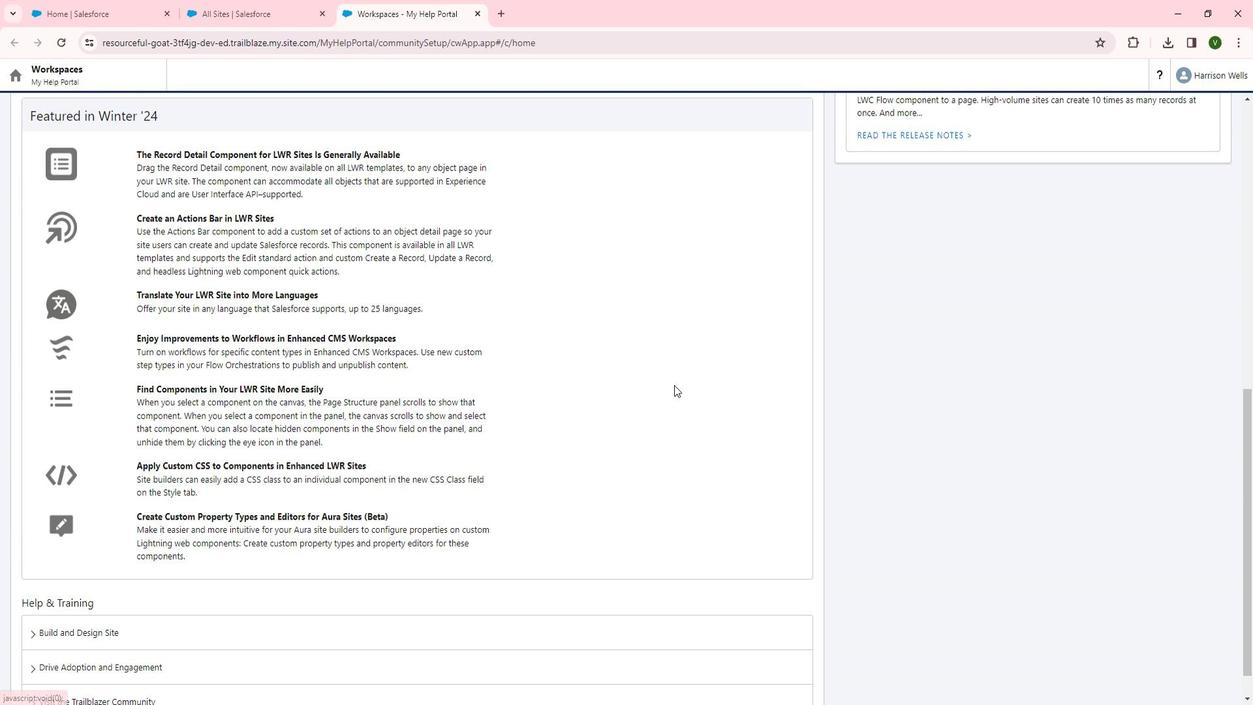 
Action: Mouse moved to (655, 409)
Screenshot: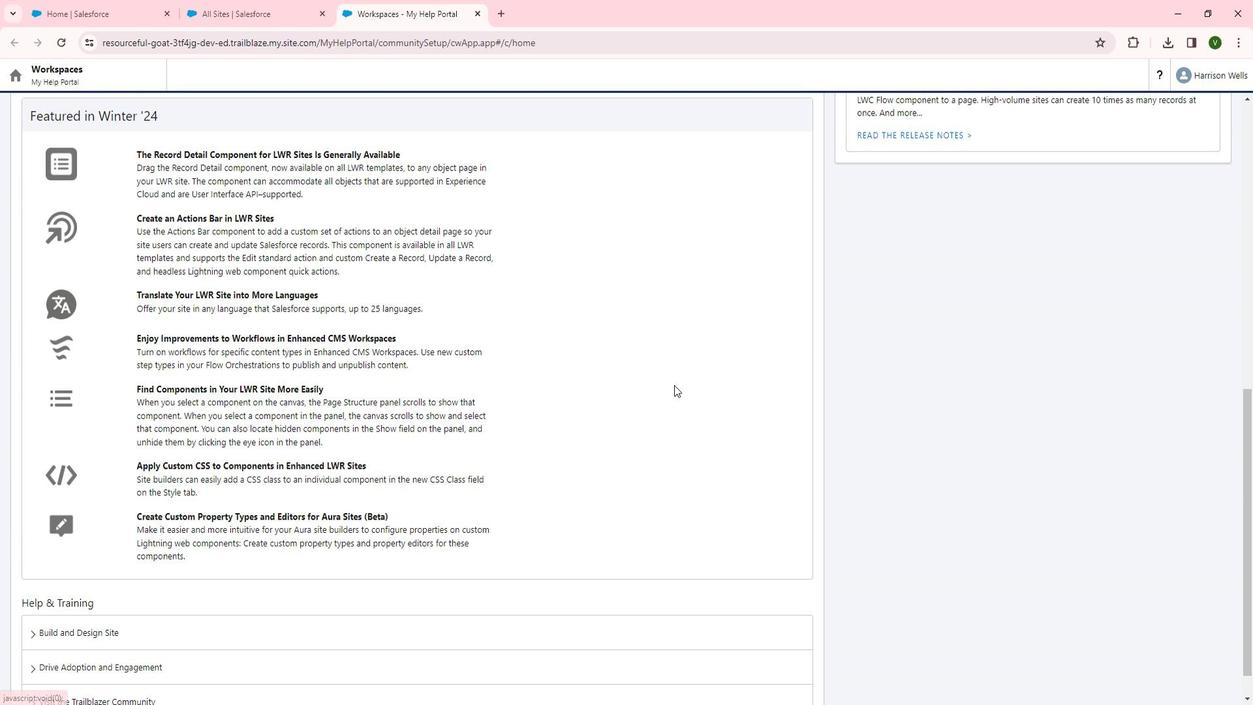 
Action: Mouse scrolled (655, 408) with delta (0, 0)
Screenshot: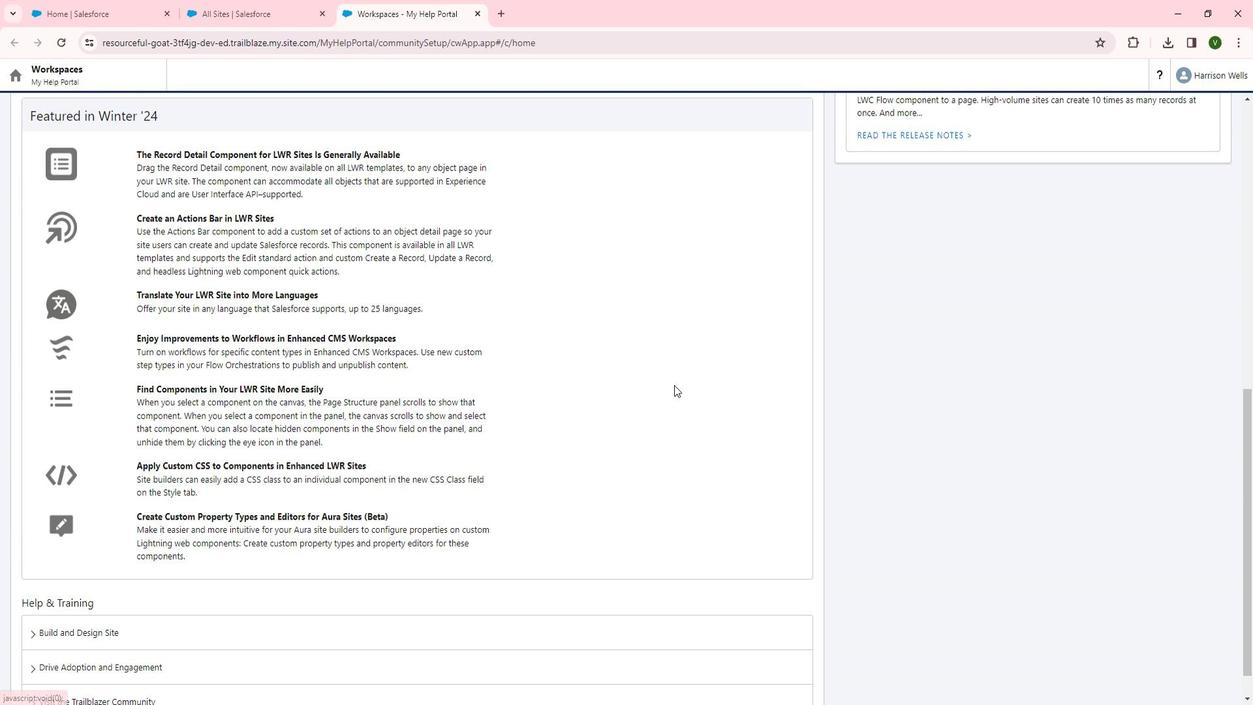 
Action: Mouse moved to (644, 419)
Screenshot: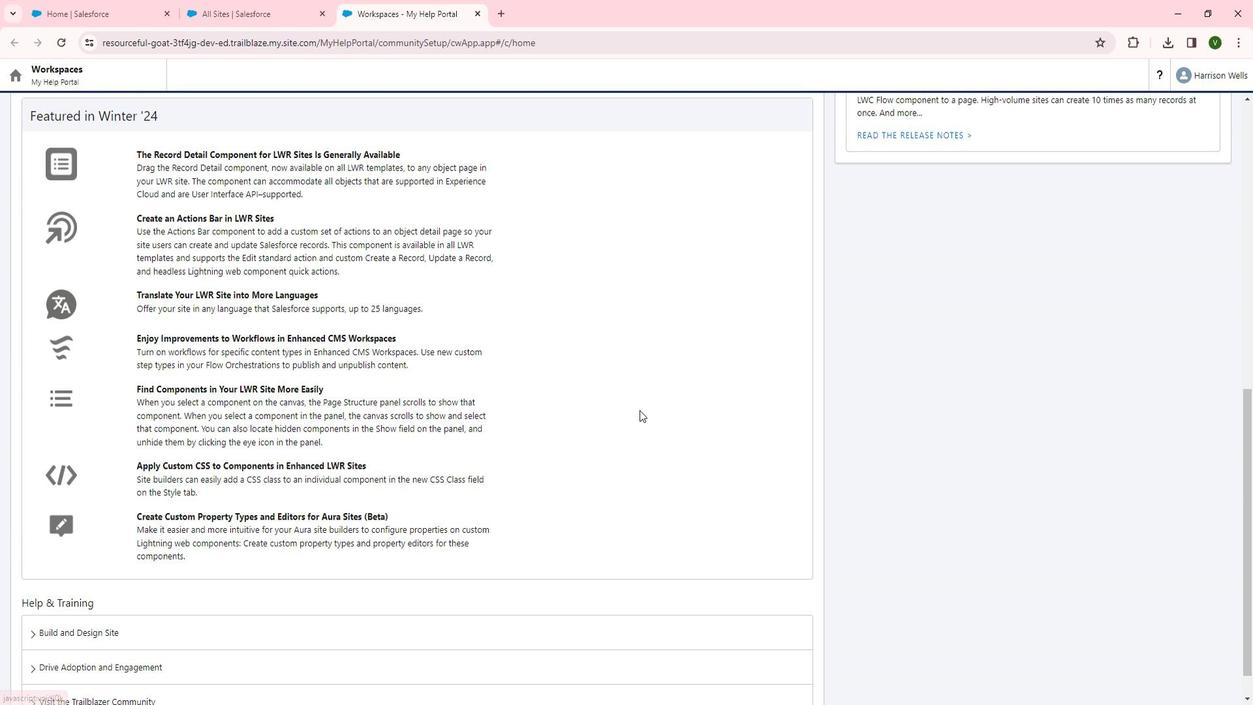 
Action: Mouse scrolled (644, 419) with delta (0, 0)
Screenshot: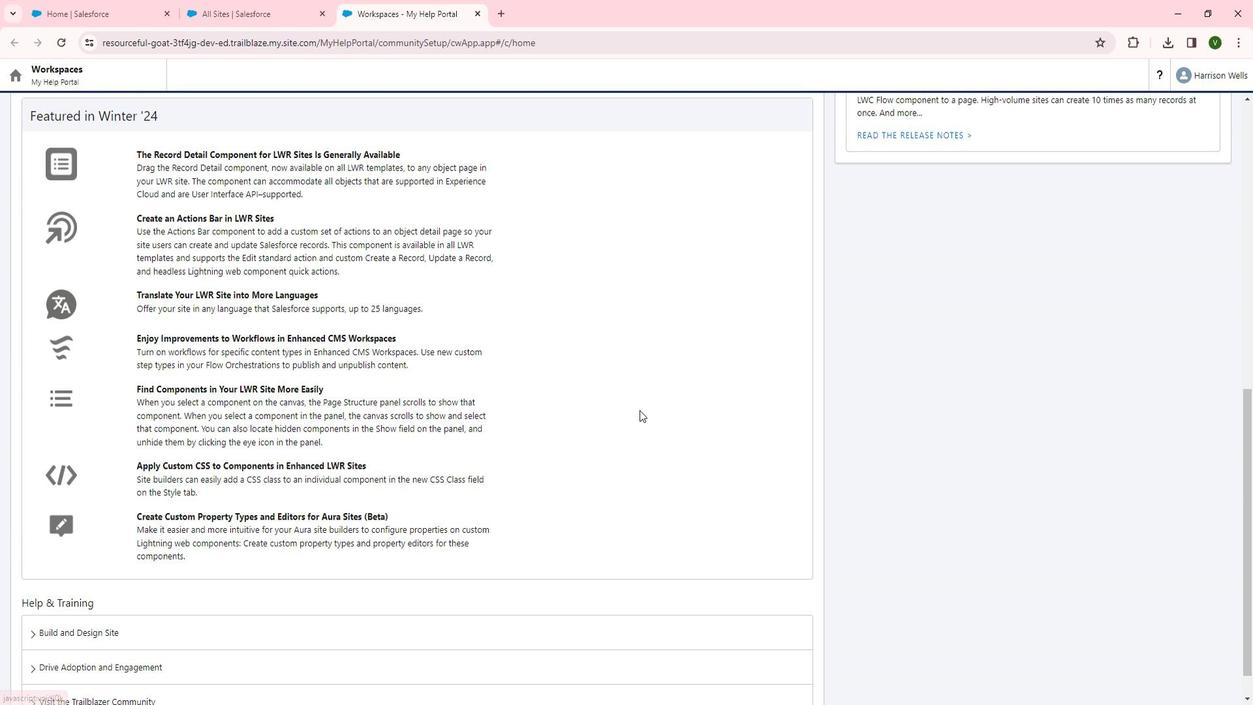 
Action: Mouse moved to (620, 438)
Screenshot: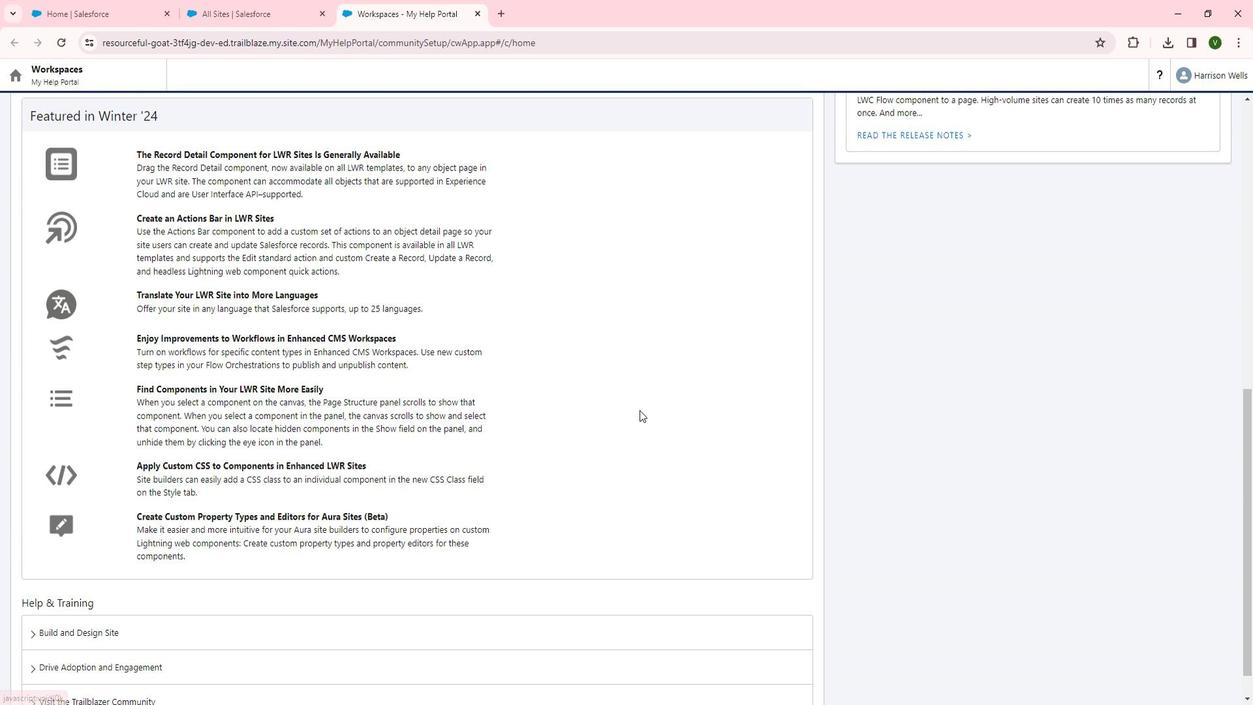 
Action: Mouse scrolled (620, 437) with delta (0, 0)
Screenshot: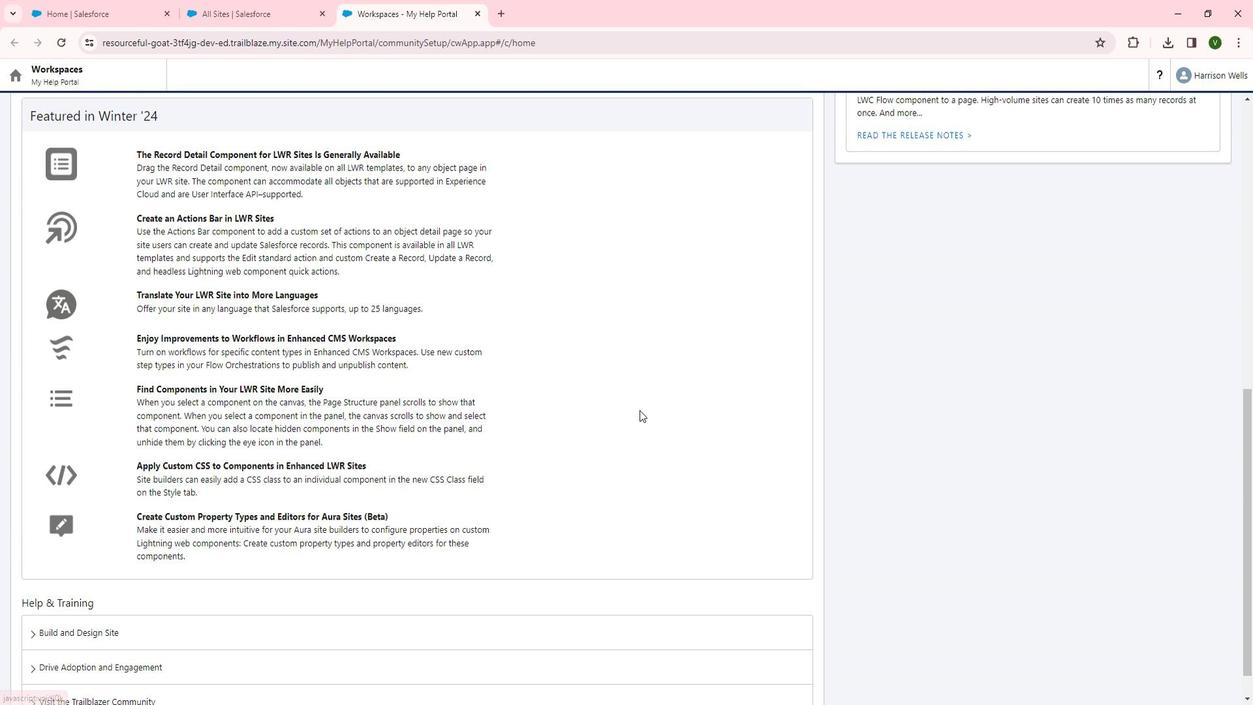 
Action: Mouse moved to (133, 658)
Screenshot: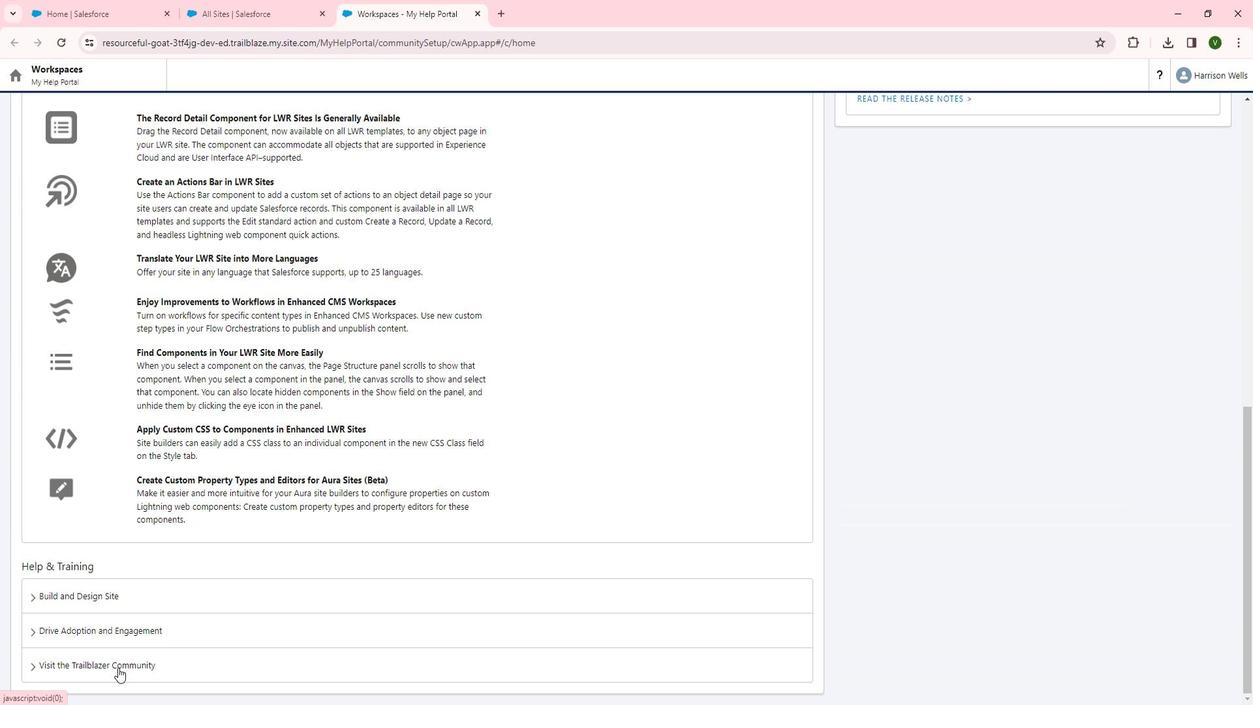 
Action: Mouse pressed left at (133, 658)
Screenshot: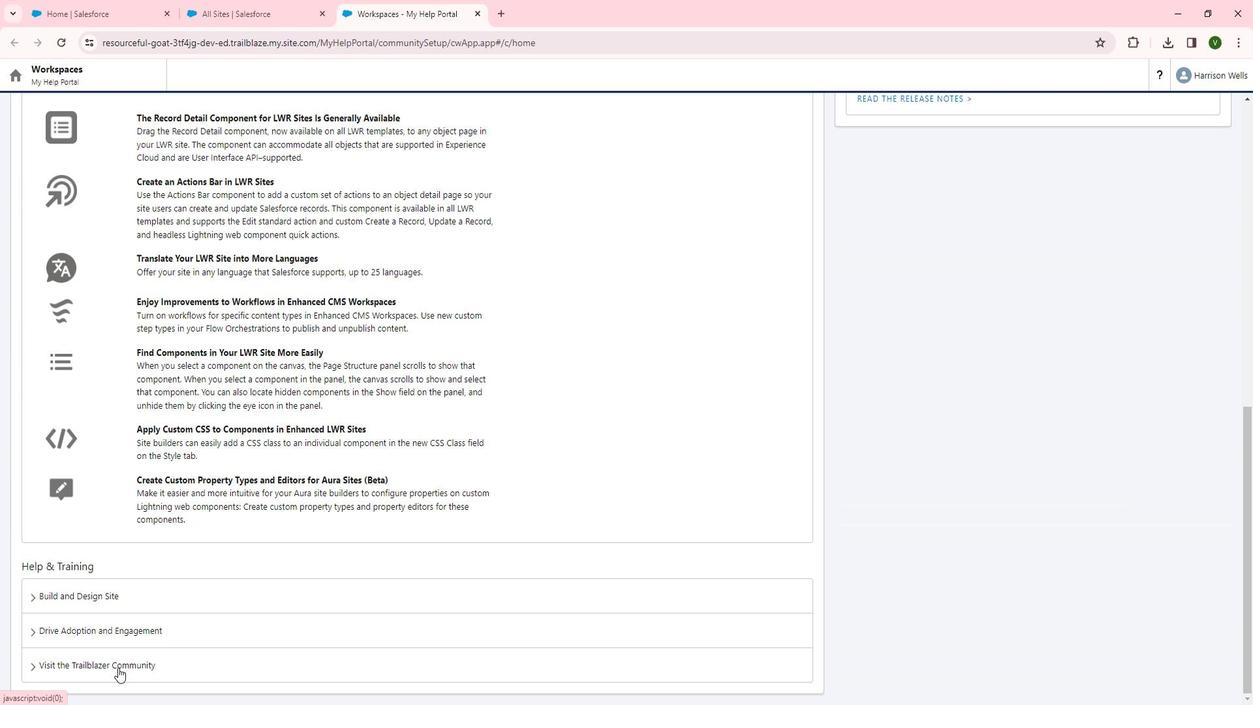
Action: Mouse moved to (330, 569)
Screenshot: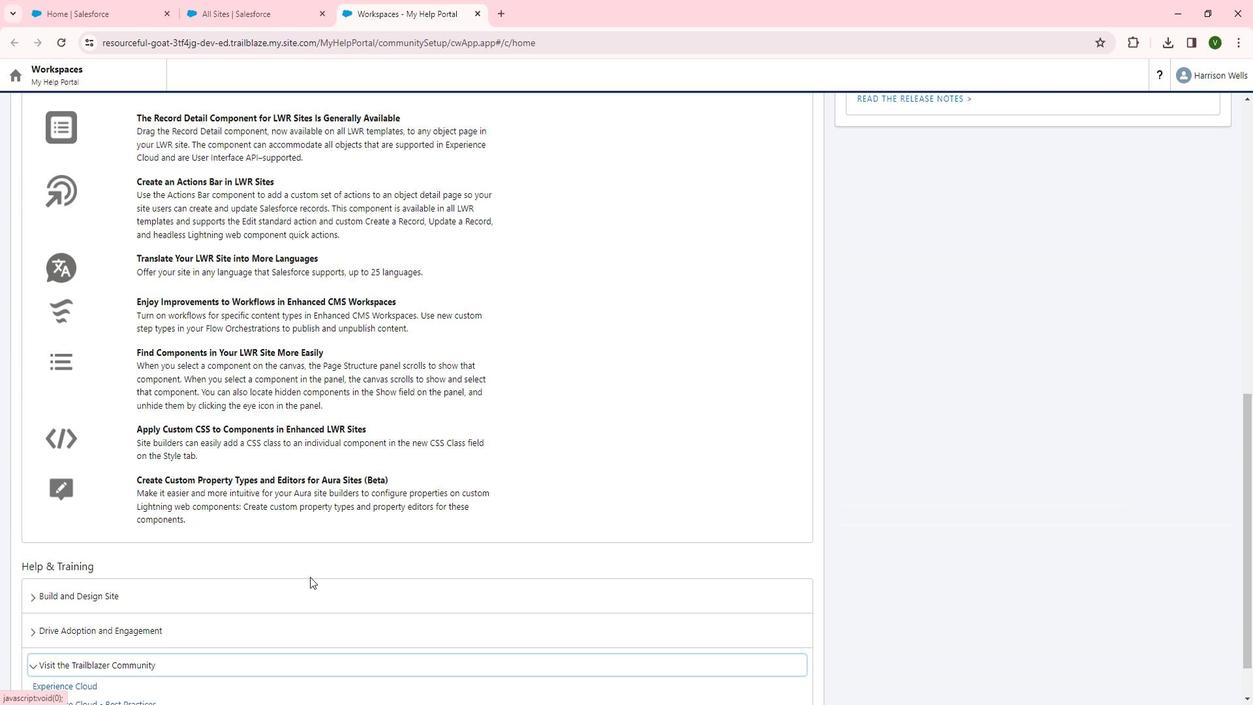 
Action: Mouse scrolled (330, 568) with delta (0, 0)
Screenshot: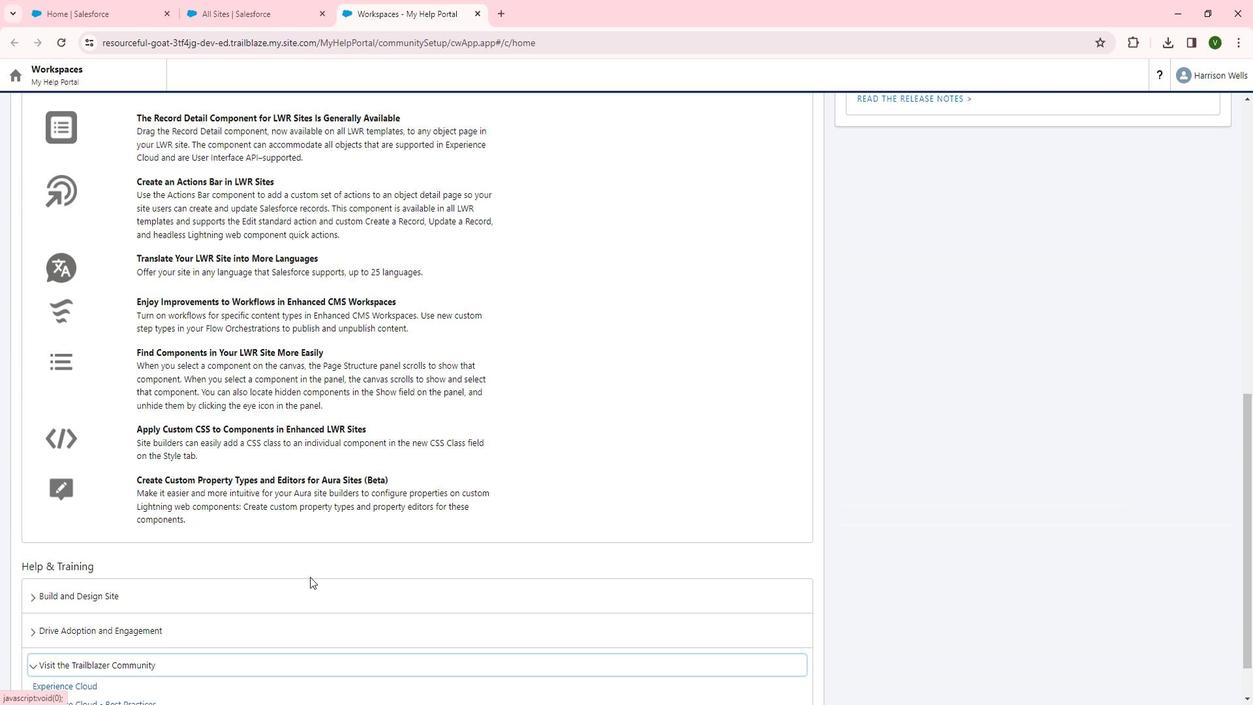
Action: Mouse scrolled (330, 568) with delta (0, 0)
Screenshot: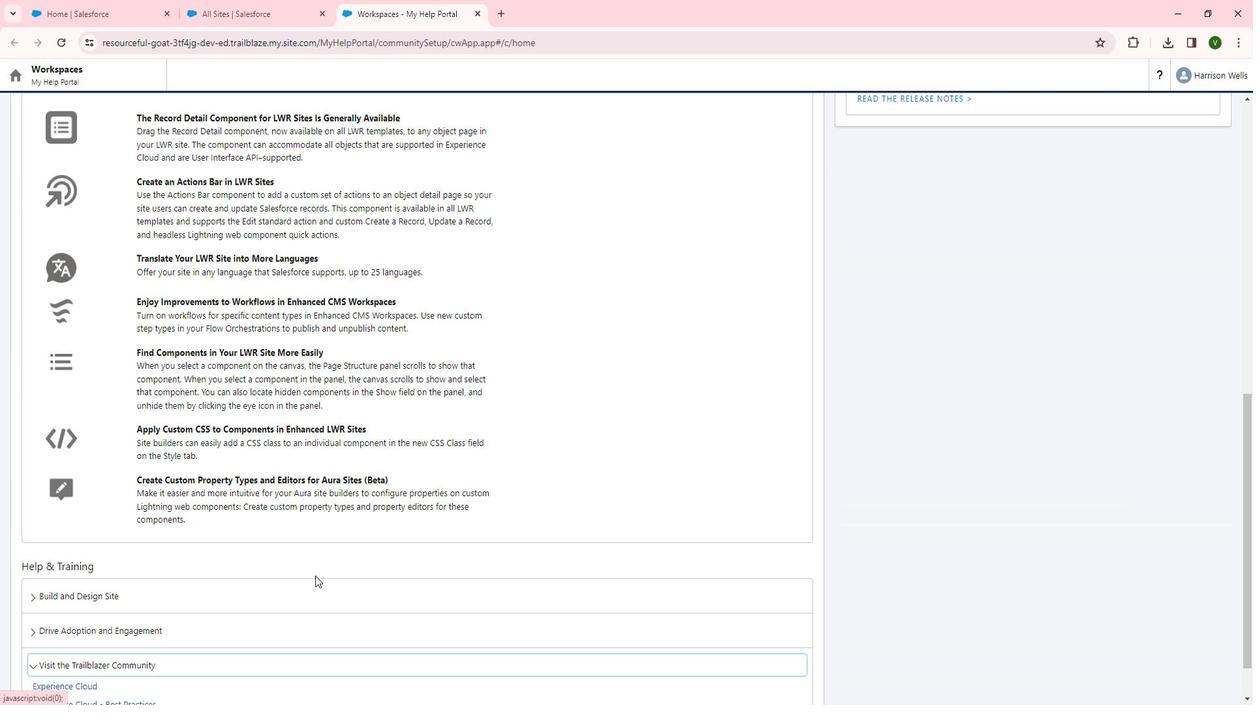 
Action: Mouse moved to (330, 569)
Screenshot: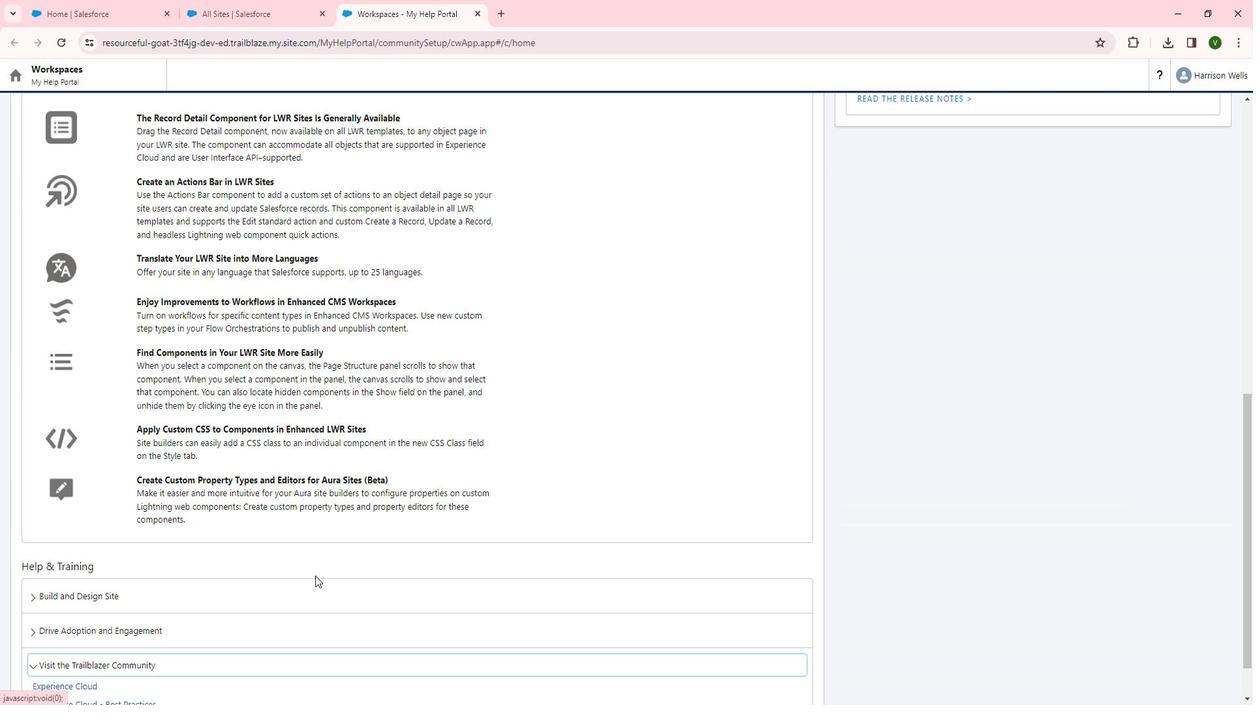 
Action: Mouse scrolled (330, 568) with delta (0, 0)
Screenshot: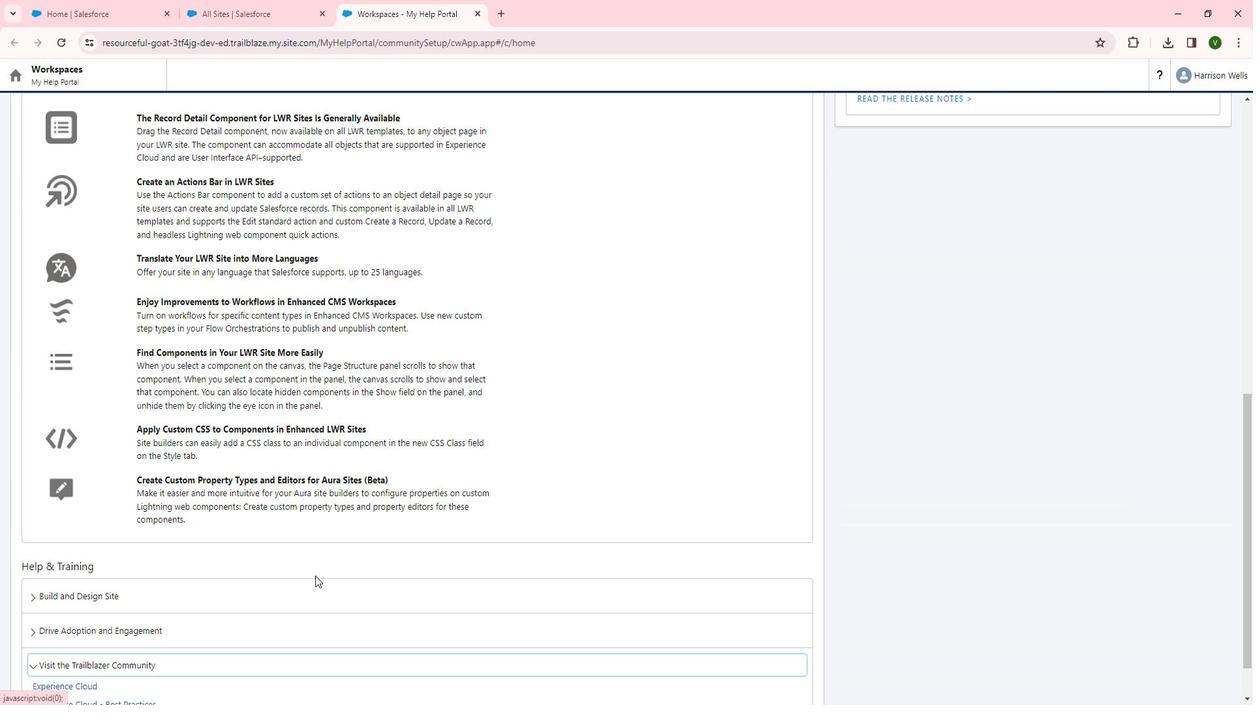 
Action: Mouse moved to (330, 573)
Screenshot: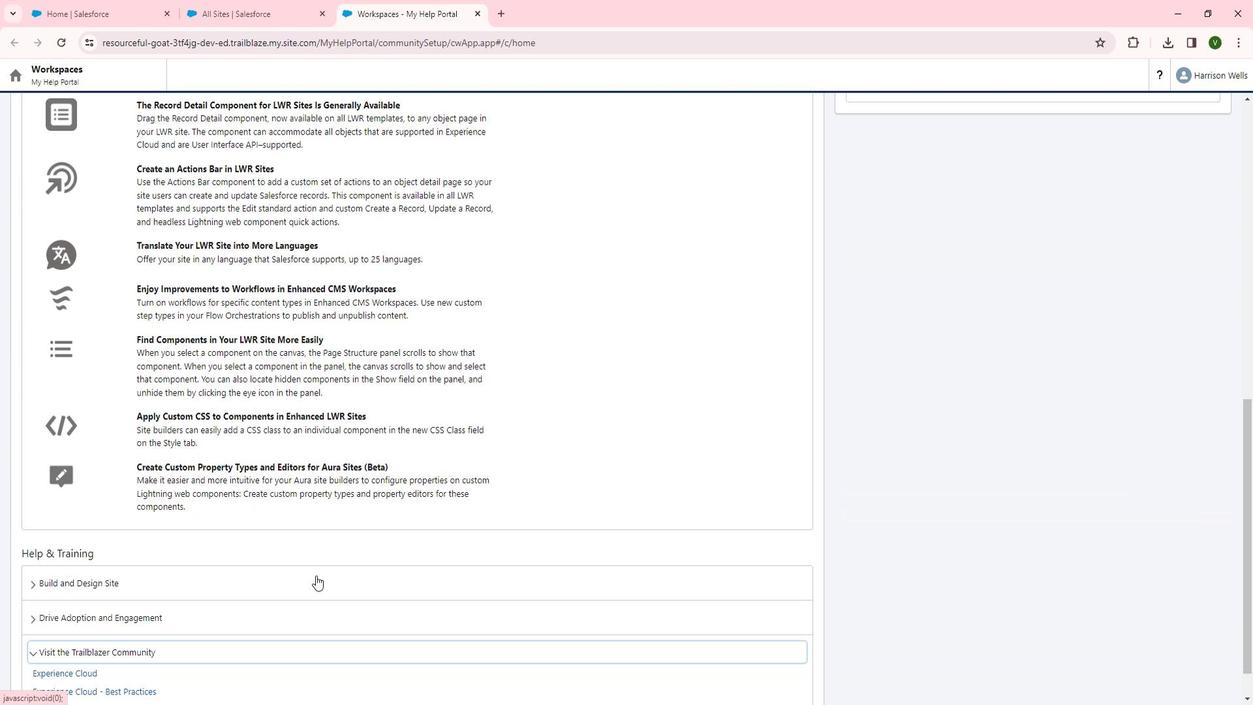 
Action: Mouse scrolled (330, 572) with delta (0, 0)
Screenshot: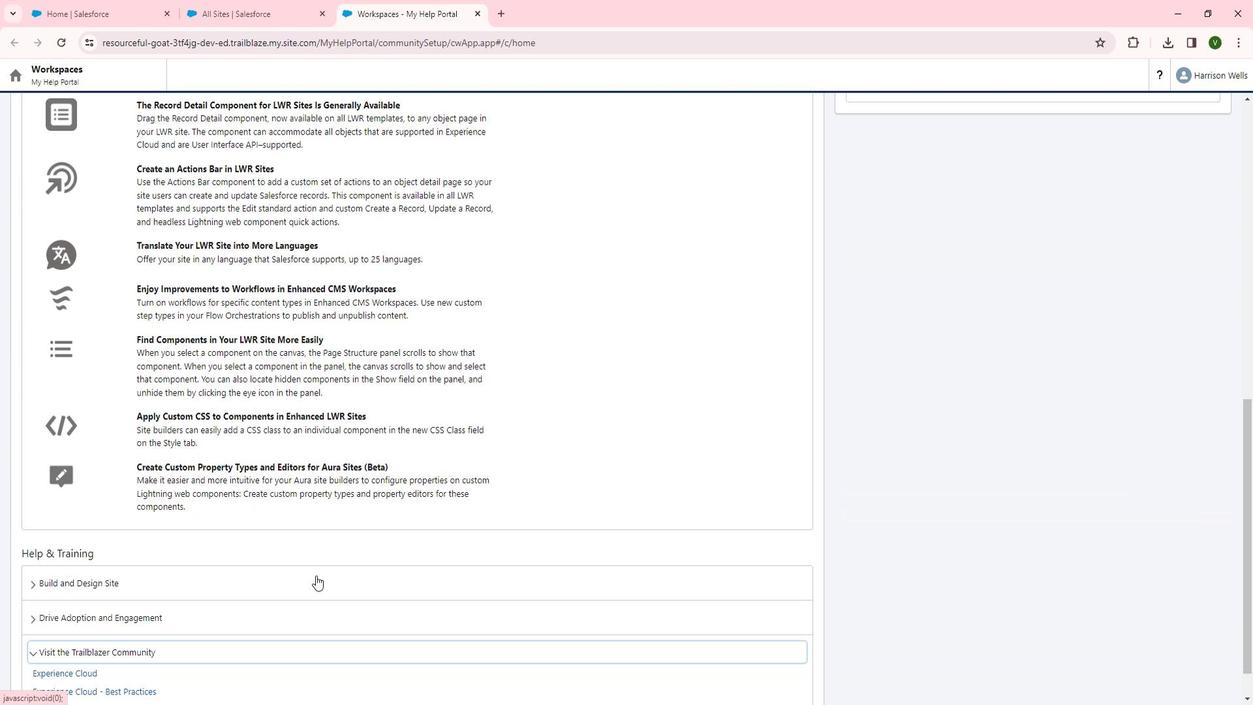 
Action: Mouse moved to (125, 653)
Screenshot: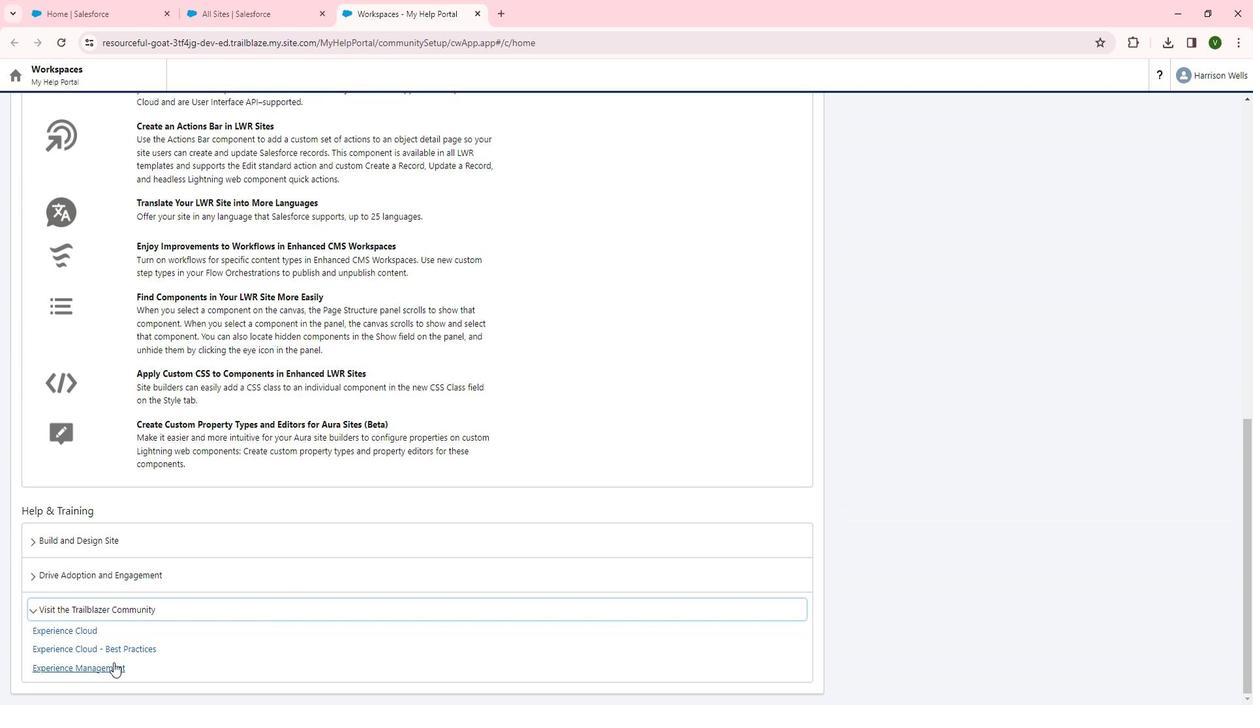 
Action: Mouse pressed left at (125, 653)
Screenshot: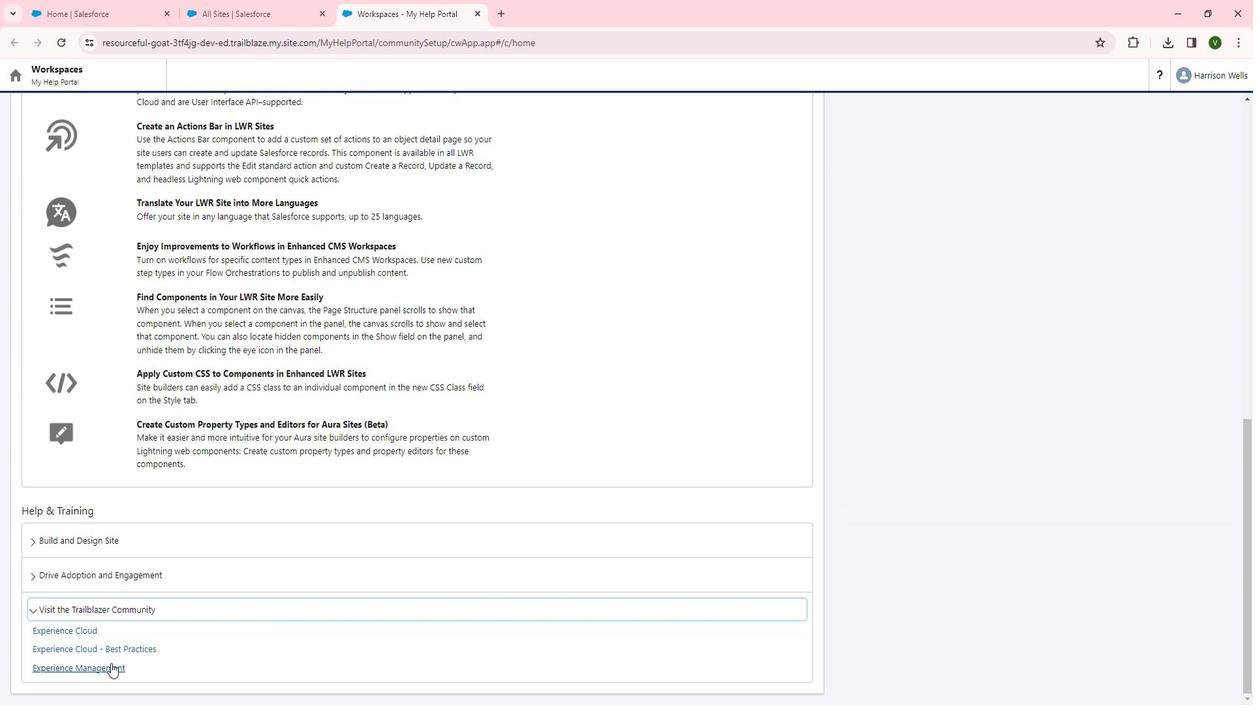
Action: Mouse moved to (596, 428)
Screenshot: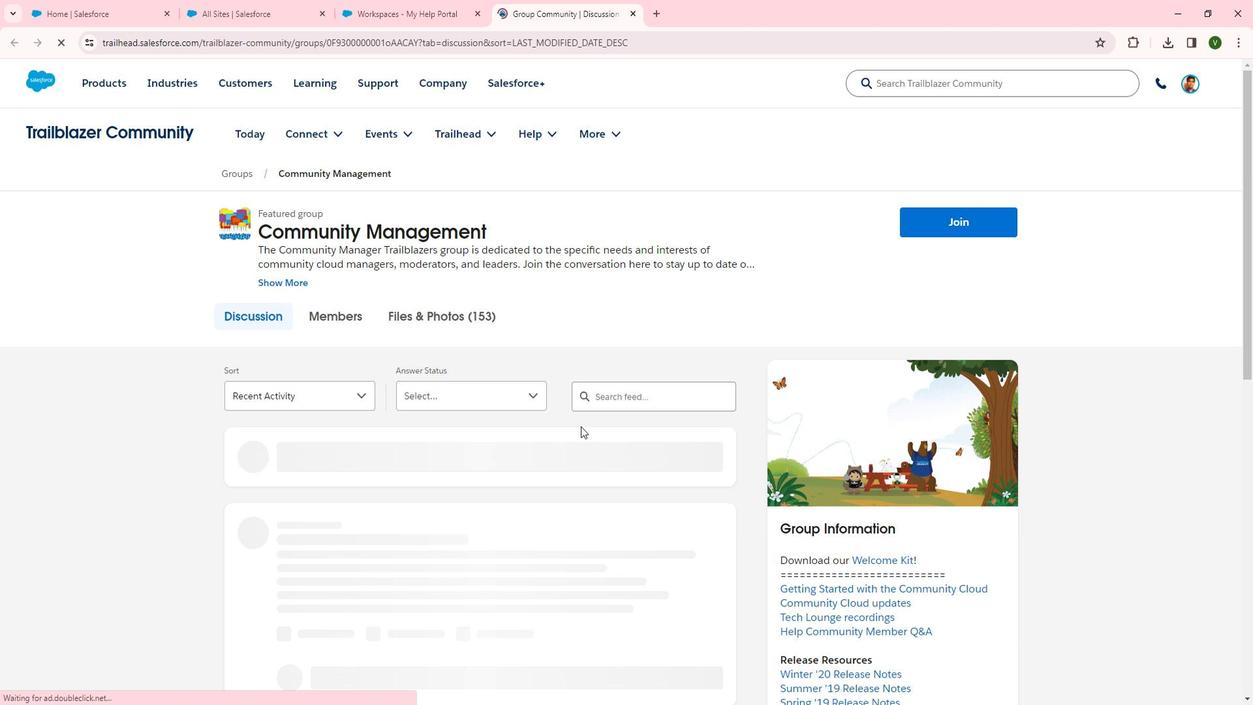 
Action: Mouse scrolled (596, 427) with delta (0, 0)
Screenshot: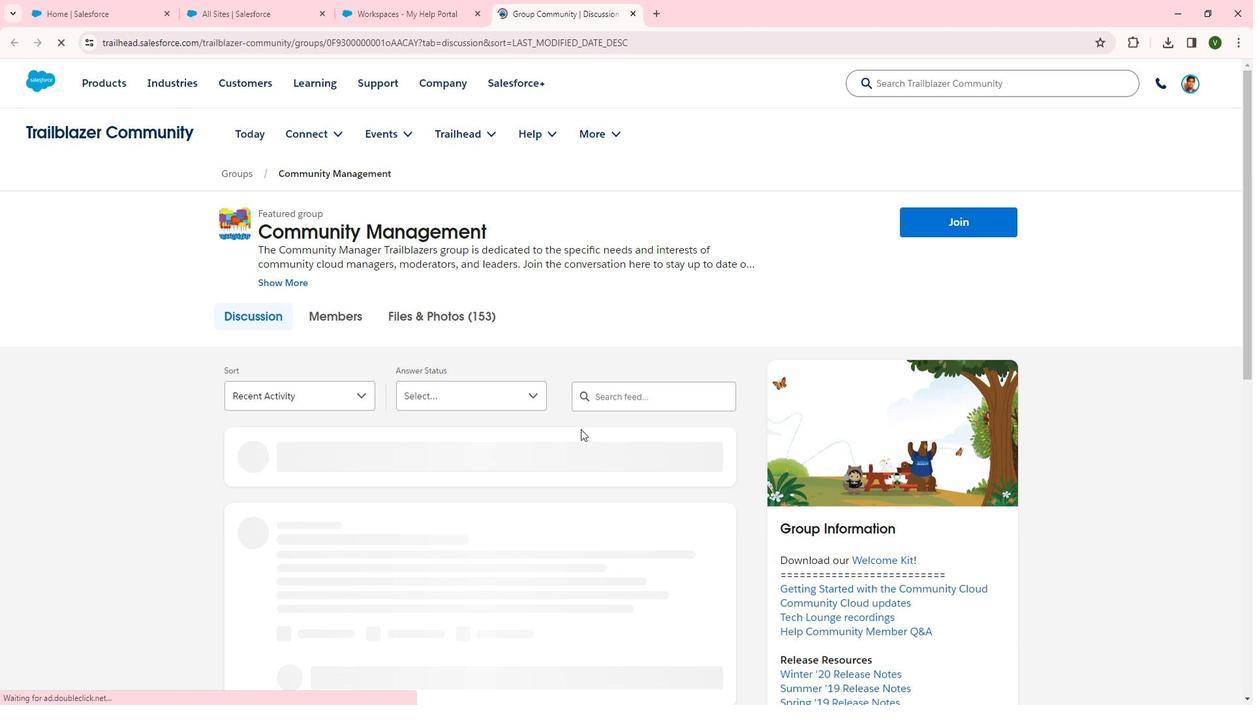 
